 Task: Look for space in Ikirun, Nigeria from 5th July, 2023 to 15th July, 2023 for 9 adults in price range Rs.15000 to Rs.25000. Place can be entire place with 5 bedrooms having 5 beds and 5 bathrooms. Property type can be house, flat, guest house. Booking option can be shelf check-in. Required host language is English.
Action: Mouse moved to (425, 107)
Screenshot: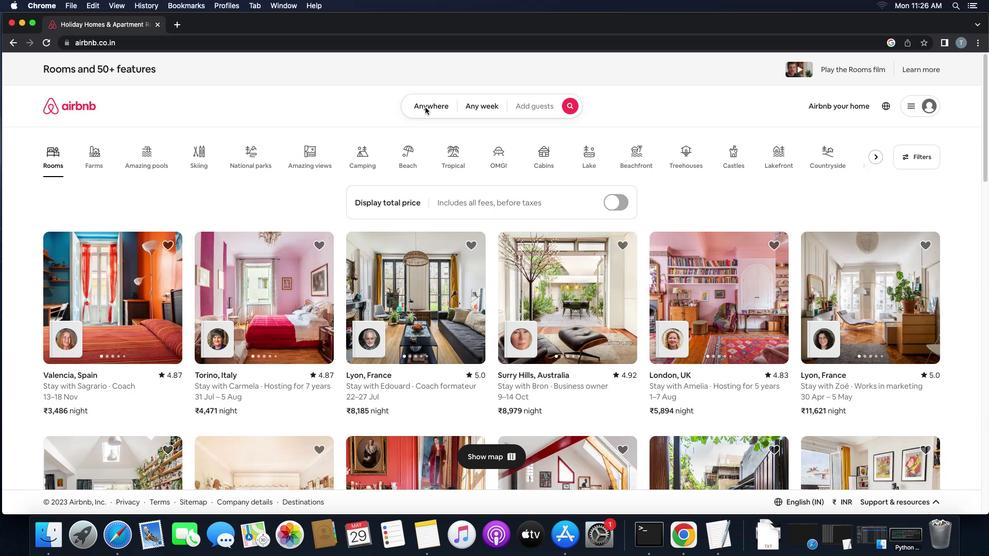 
Action: Mouse pressed left at (425, 107)
Screenshot: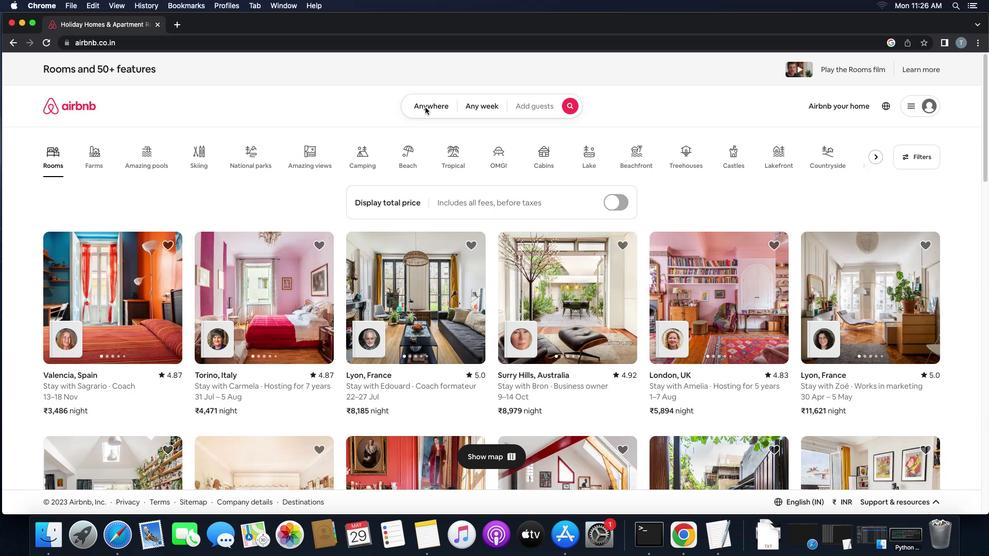 
Action: Mouse pressed left at (425, 107)
Screenshot: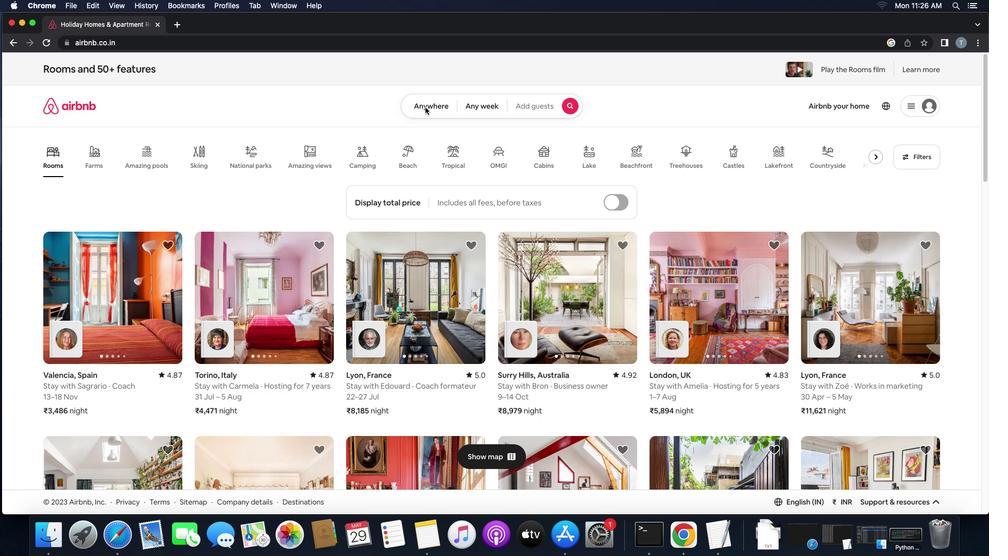 
Action: Mouse moved to (346, 145)
Screenshot: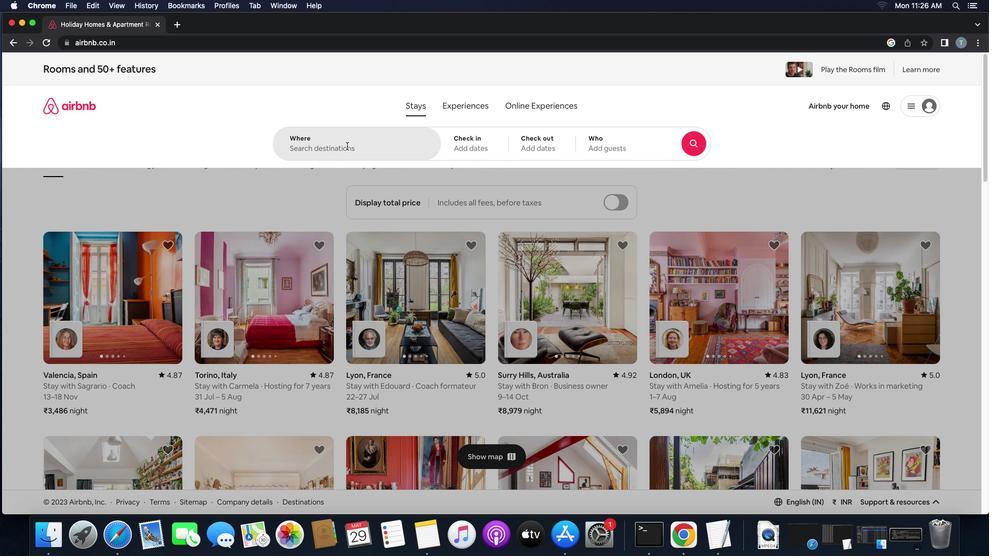 
Action: Mouse pressed left at (346, 145)
Screenshot: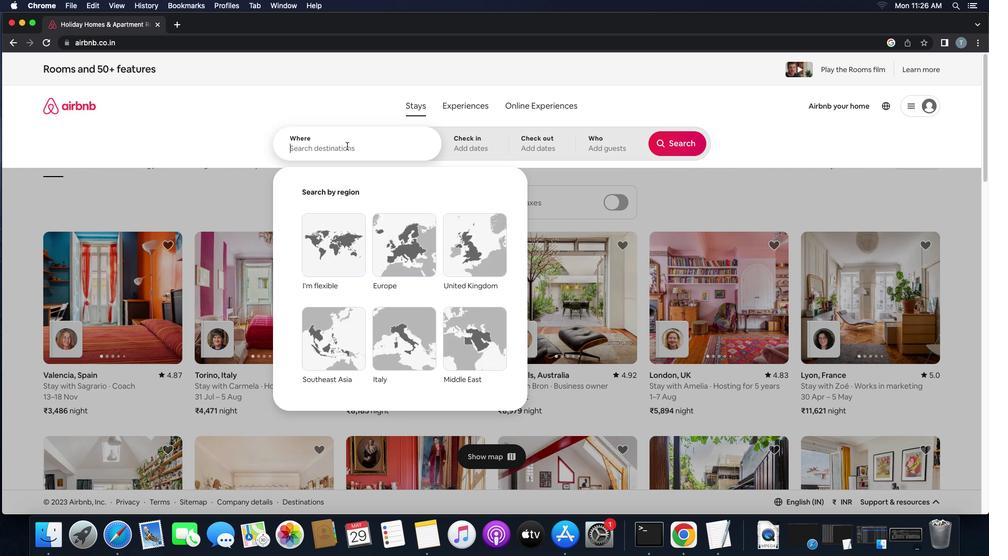 
Action: Mouse moved to (341, 142)
Screenshot: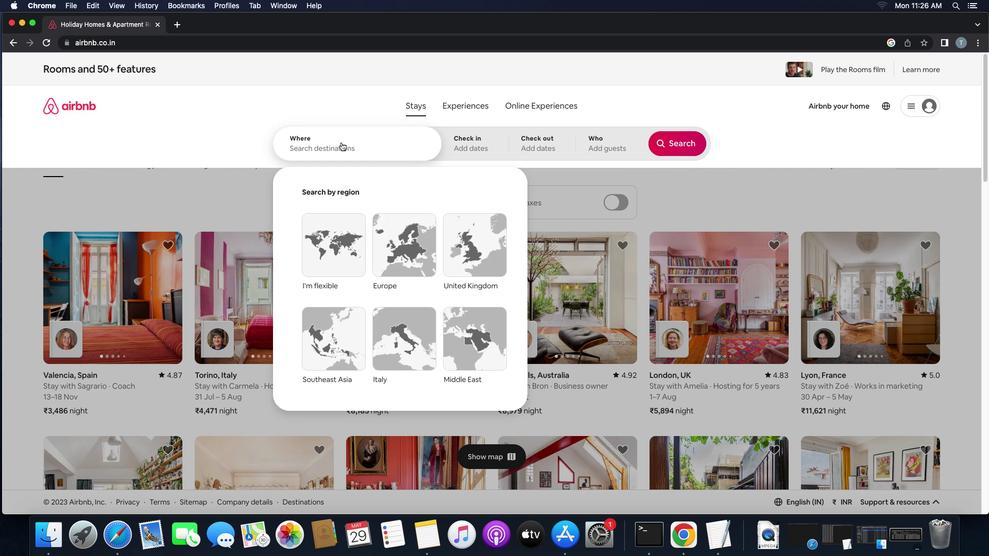 
Action: Key pressed 'i''k''i''r''u''n'
Screenshot: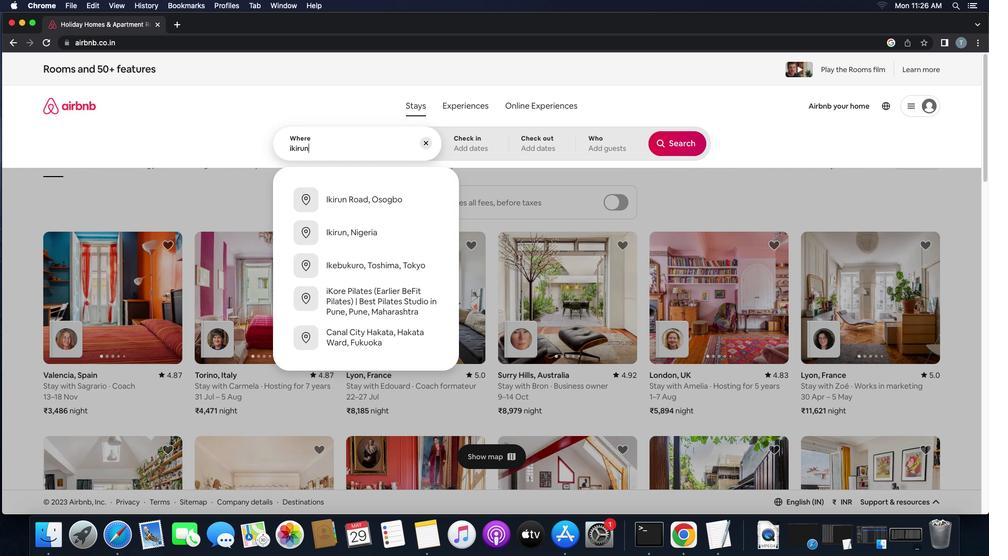
Action: Mouse moved to (371, 200)
Screenshot: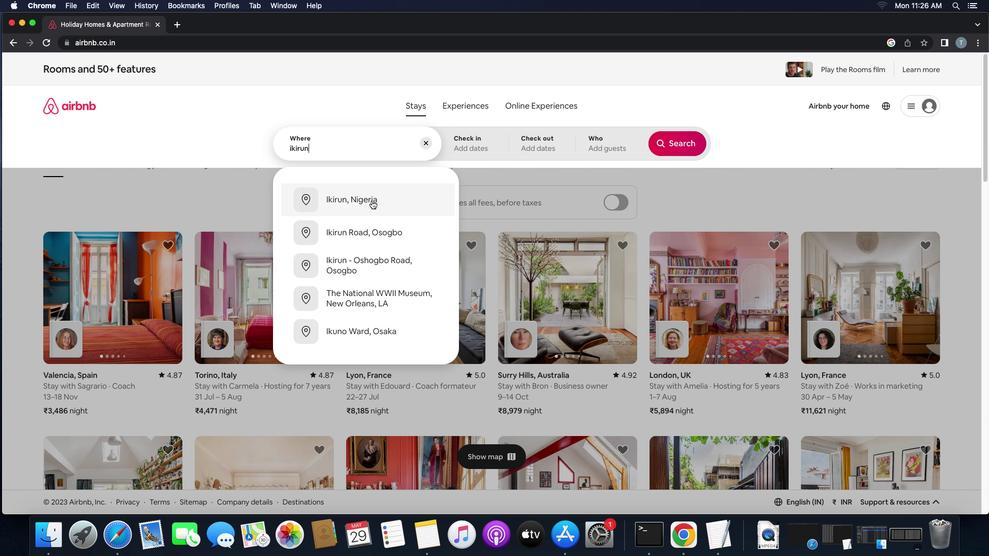 
Action: Mouse pressed left at (371, 200)
Screenshot: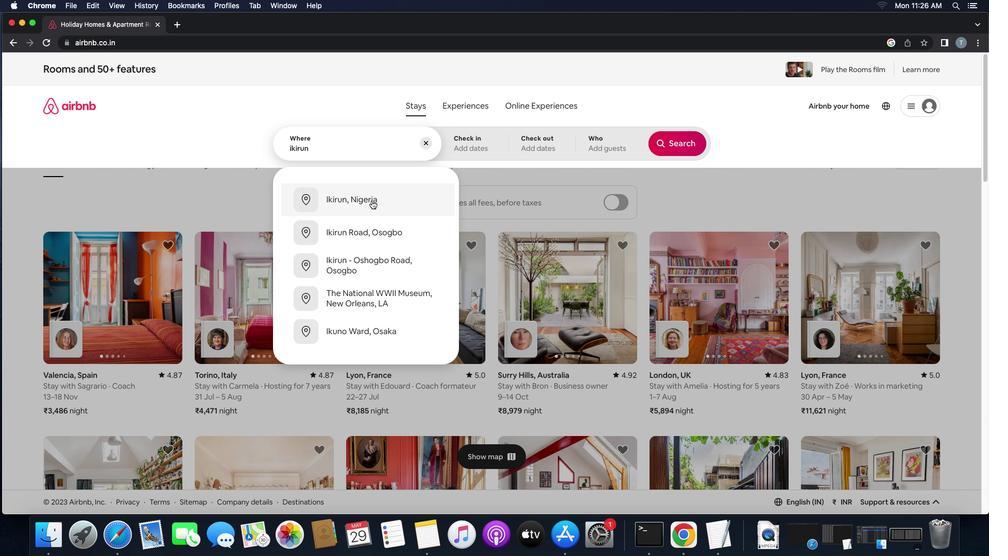 
Action: Mouse moved to (676, 228)
Screenshot: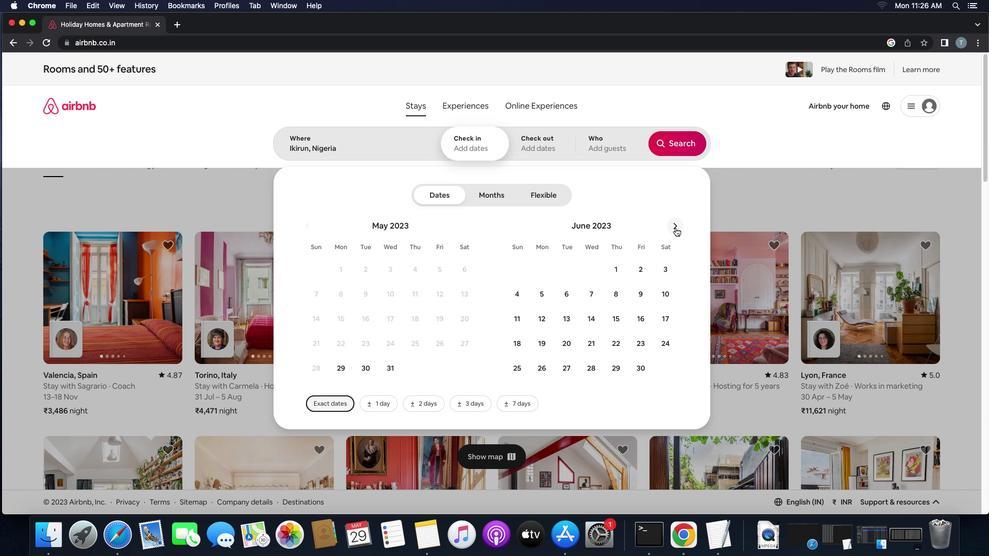 
Action: Mouse pressed left at (676, 228)
Screenshot: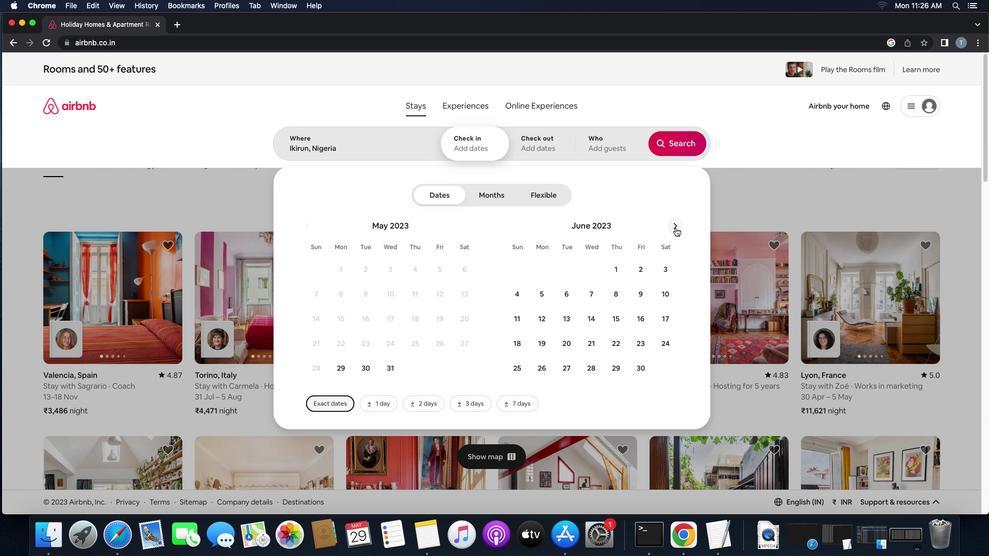 
Action: Mouse moved to (585, 297)
Screenshot: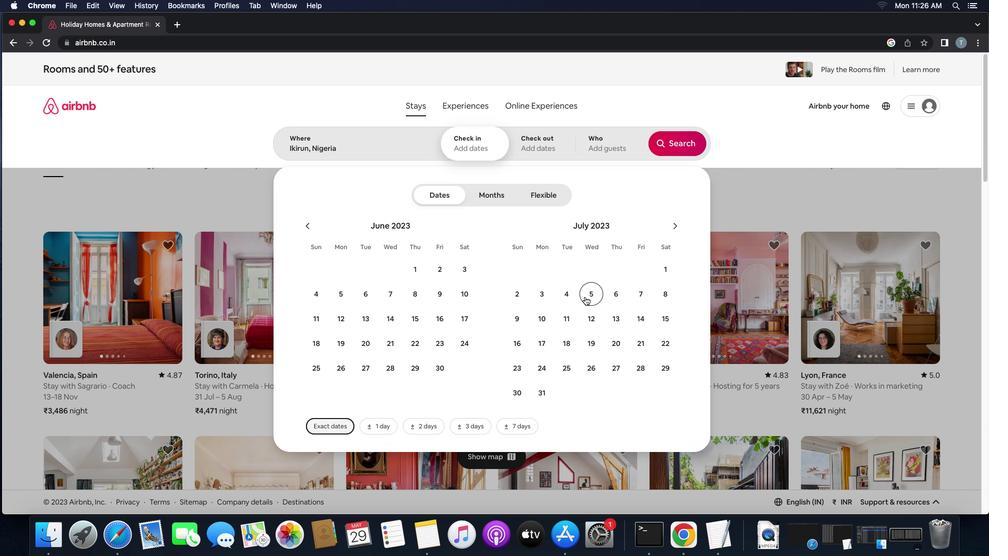 
Action: Mouse pressed left at (585, 297)
Screenshot: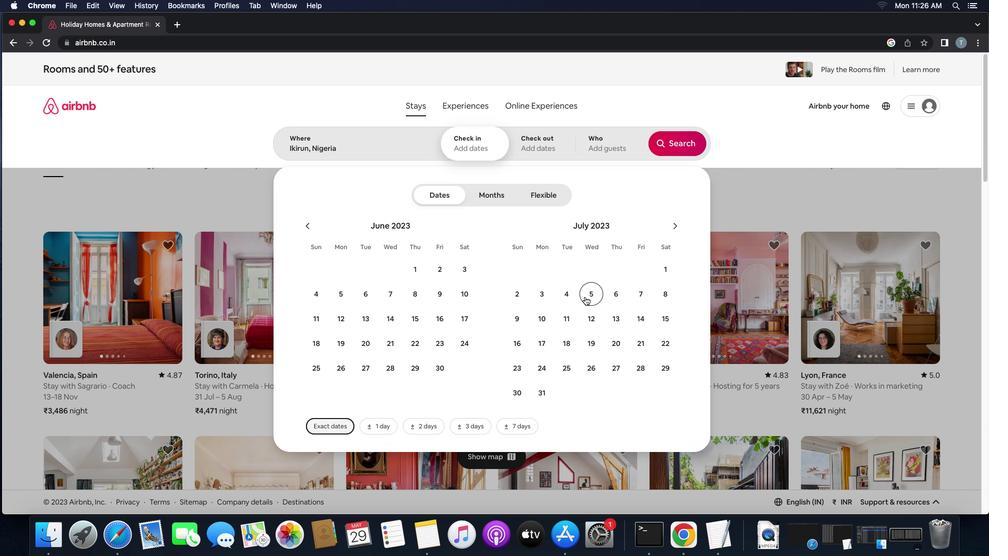 
Action: Mouse moved to (662, 322)
Screenshot: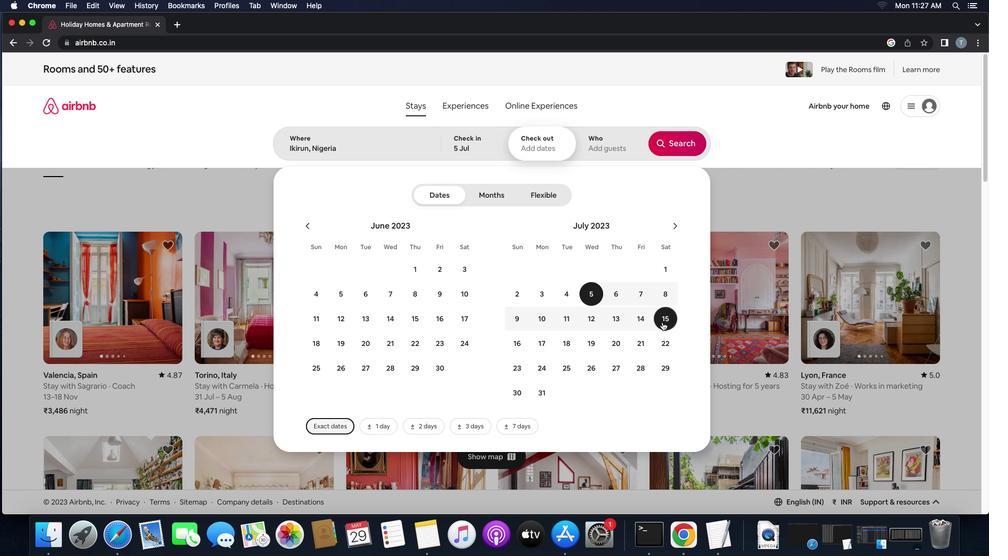 
Action: Mouse pressed left at (662, 322)
Screenshot: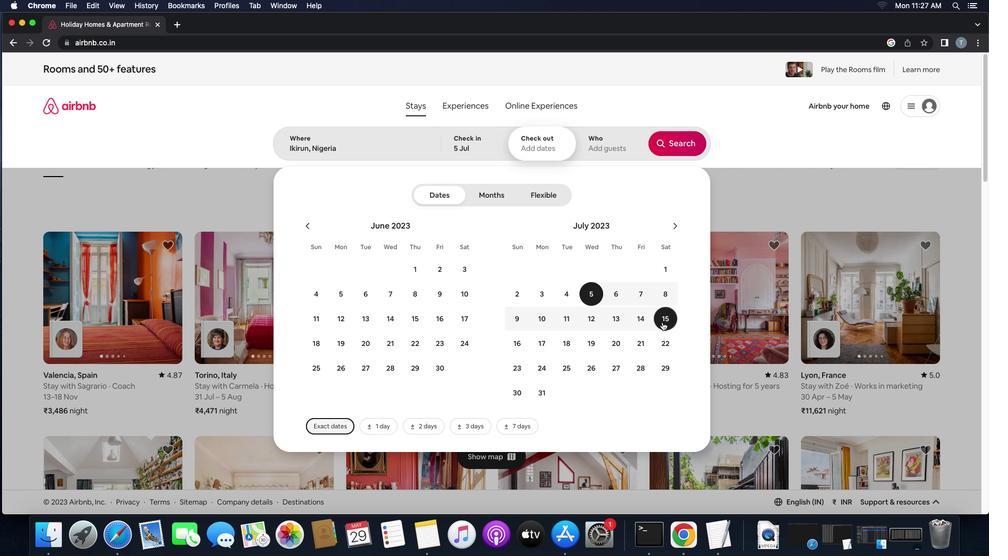 
Action: Mouse moved to (612, 146)
Screenshot: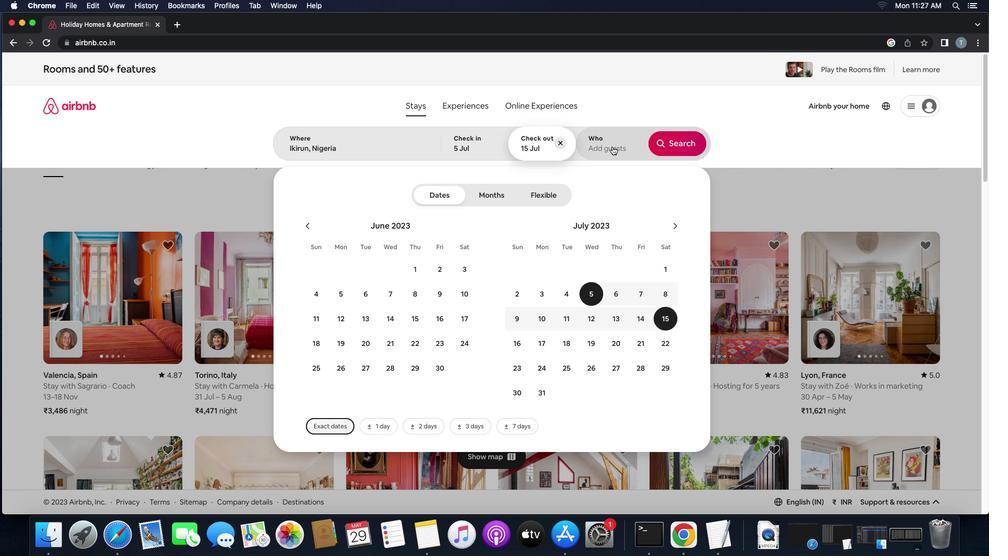 
Action: Mouse pressed left at (612, 146)
Screenshot: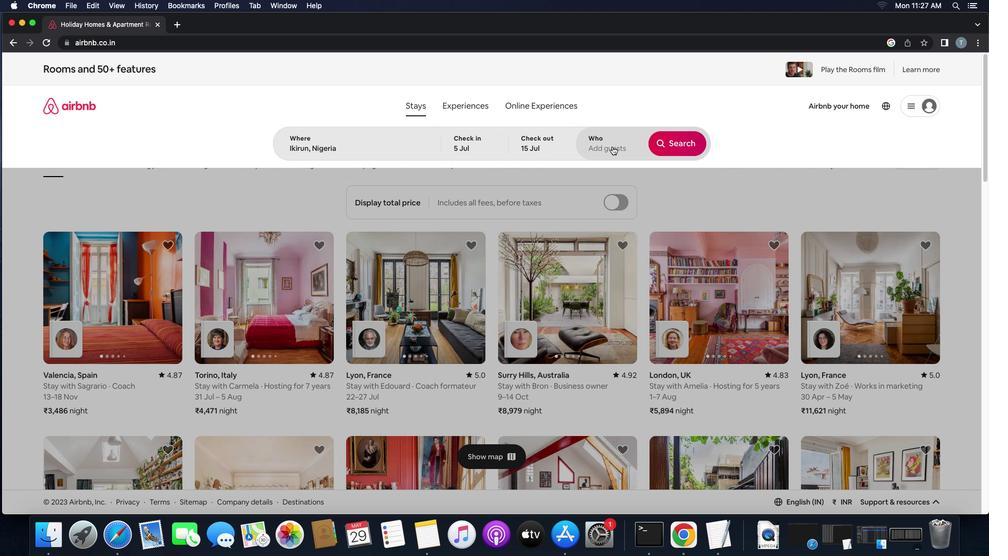
Action: Mouse moved to (684, 198)
Screenshot: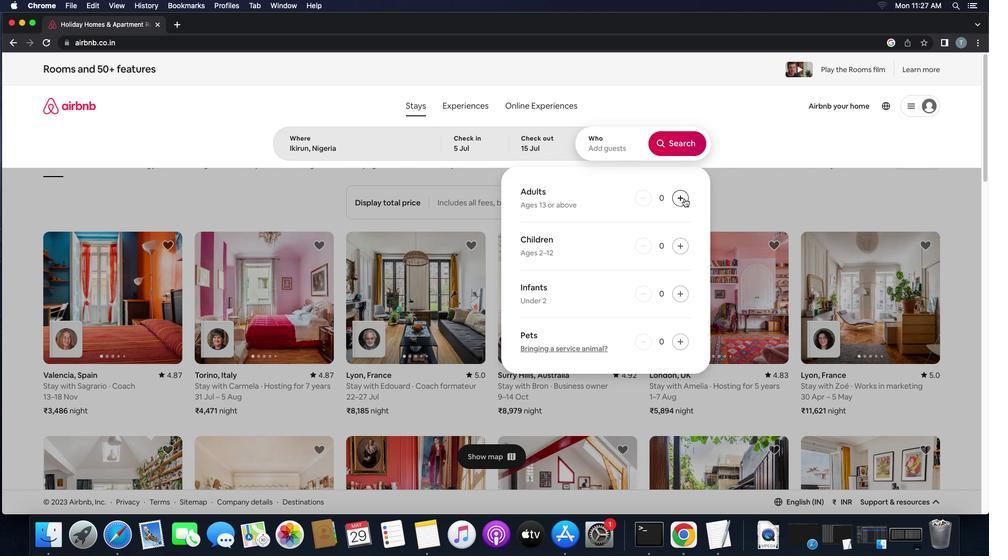 
Action: Mouse pressed left at (684, 198)
Screenshot: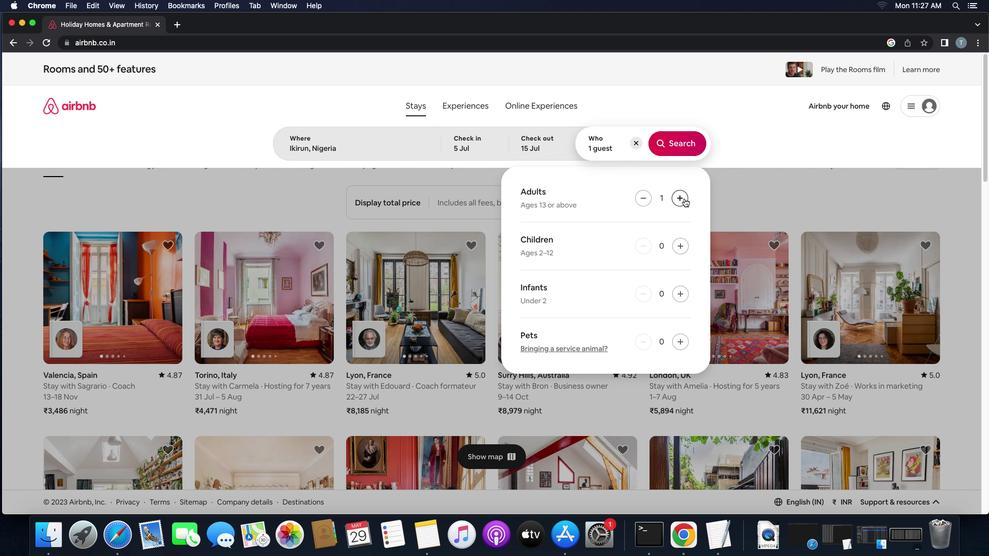 
Action: Mouse moved to (684, 198)
Screenshot: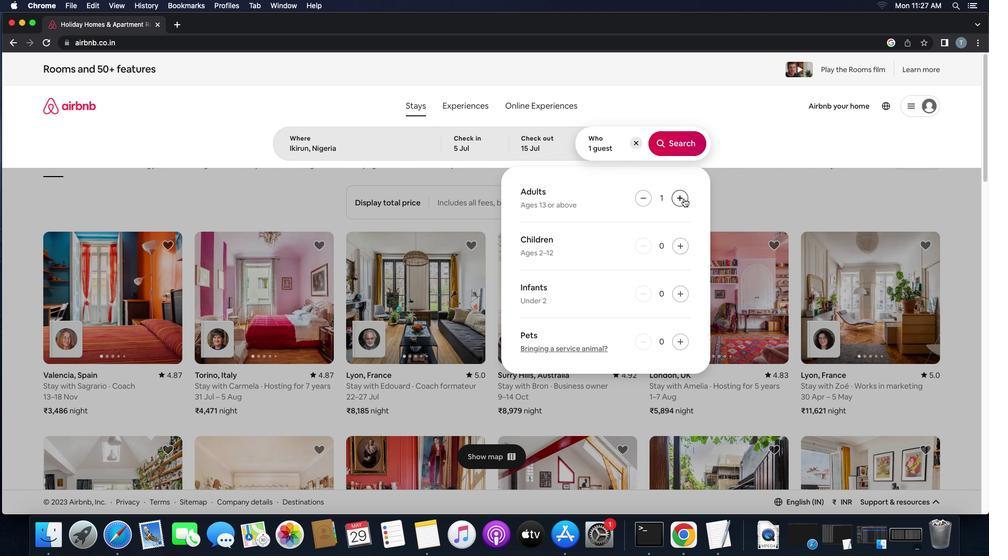 
Action: Mouse pressed left at (684, 198)
Screenshot: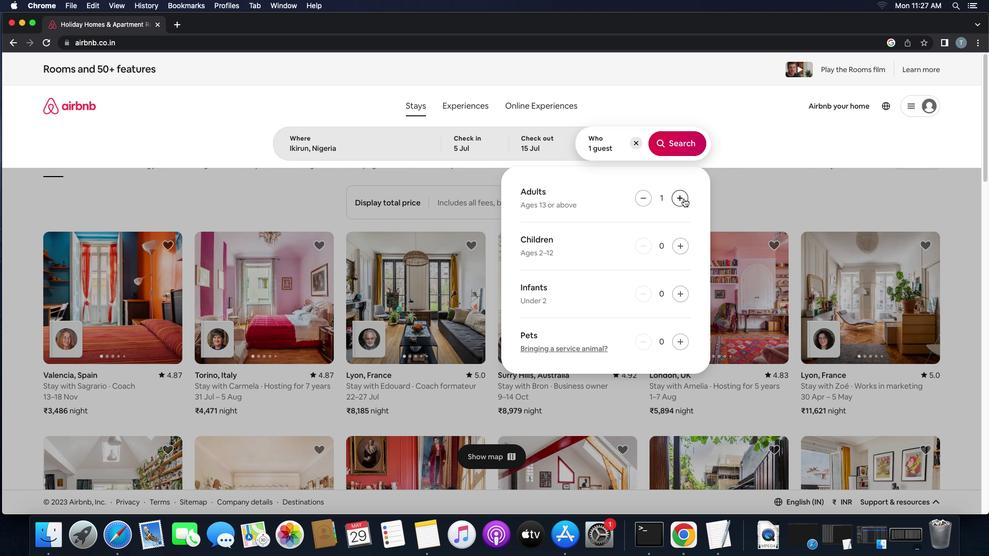 
Action: Mouse moved to (684, 198)
Screenshot: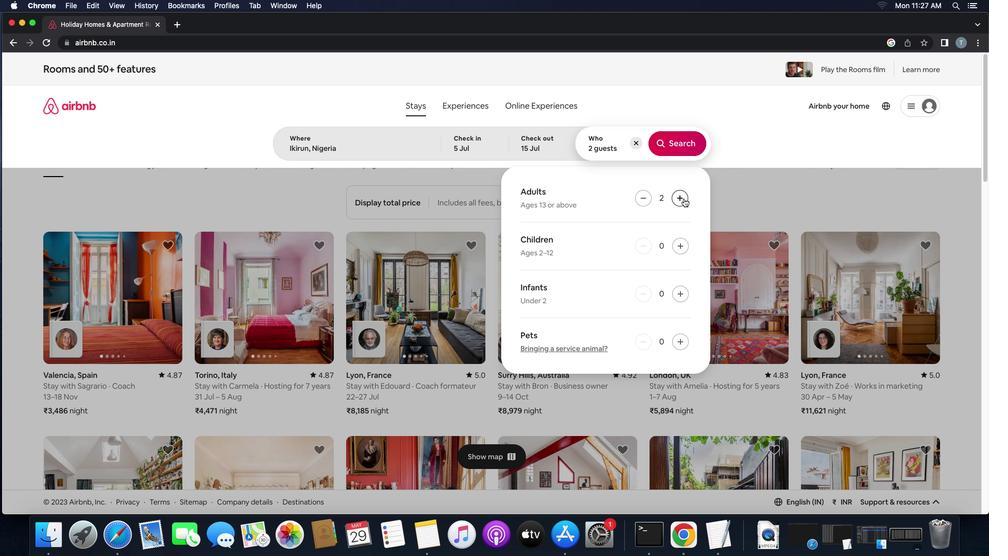 
Action: Mouse pressed left at (684, 198)
Screenshot: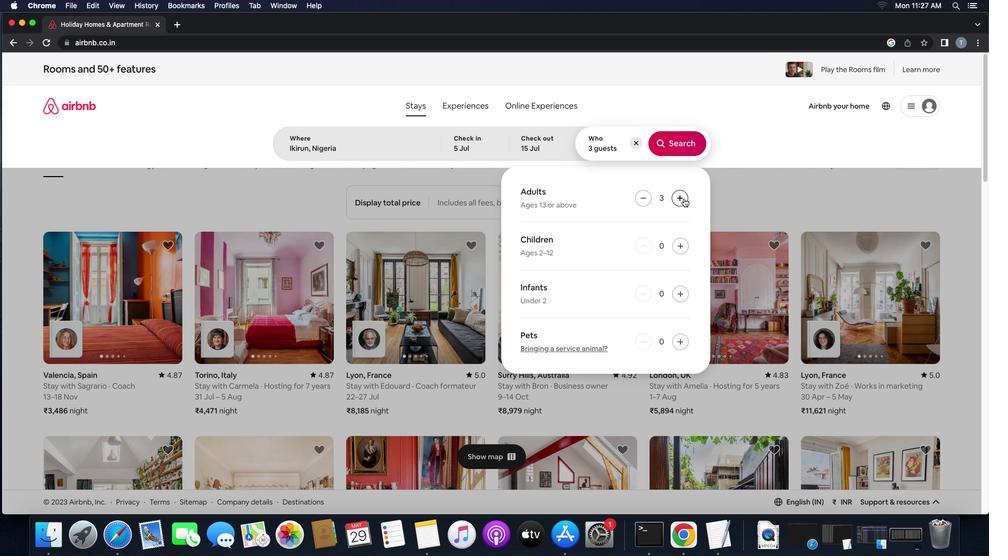 
Action: Mouse pressed left at (684, 198)
Screenshot: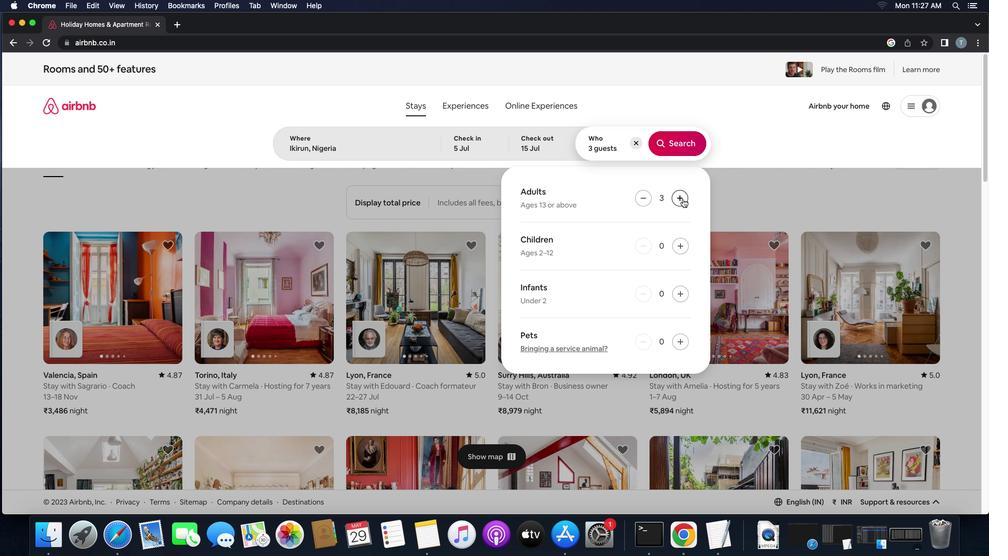 
Action: Mouse moved to (683, 198)
Screenshot: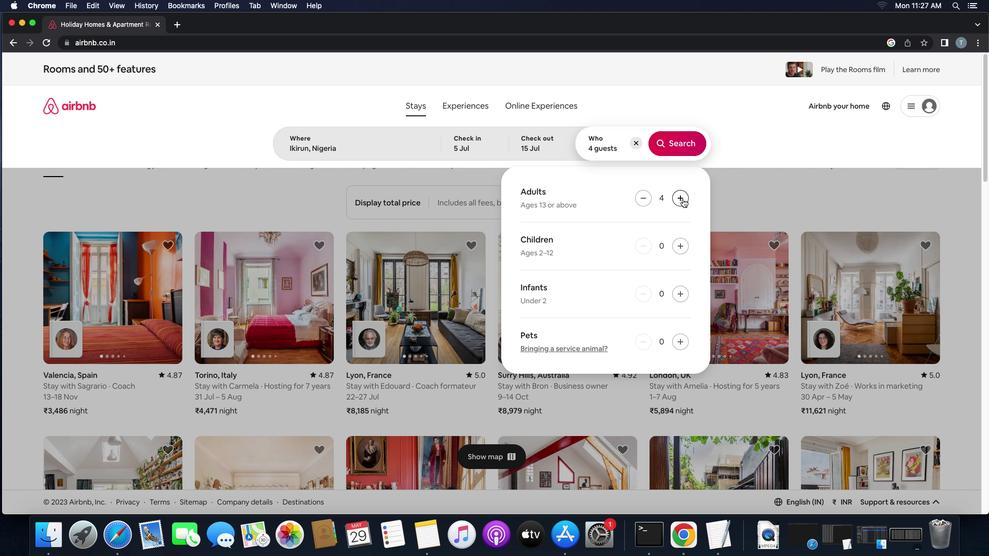 
Action: Mouse pressed left at (683, 198)
Screenshot: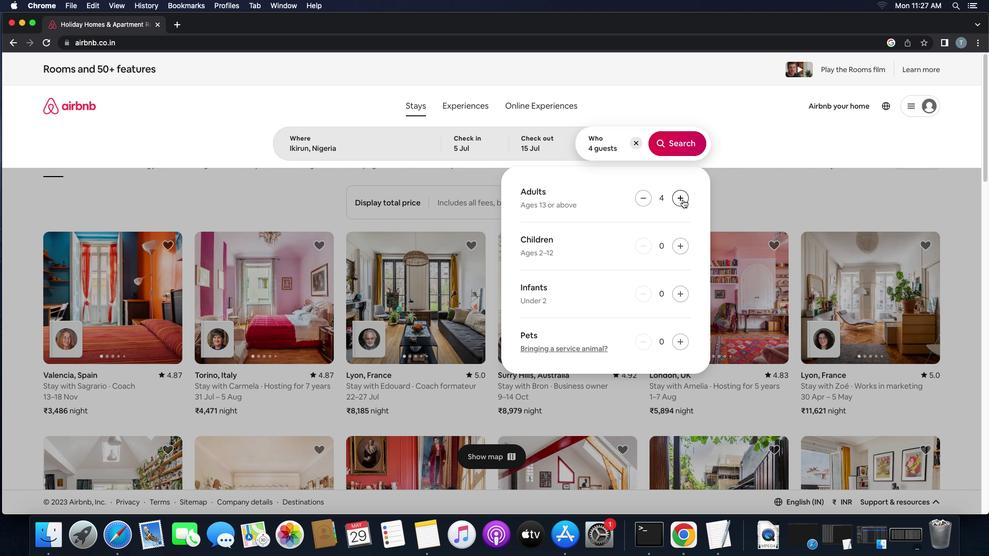 
Action: Mouse moved to (682, 199)
Screenshot: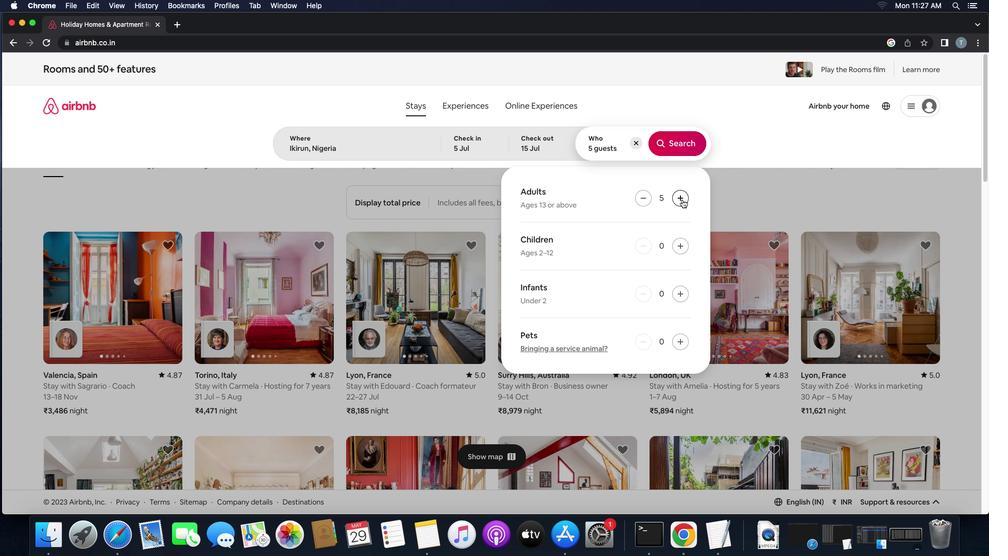 
Action: Mouse pressed left at (682, 199)
Screenshot: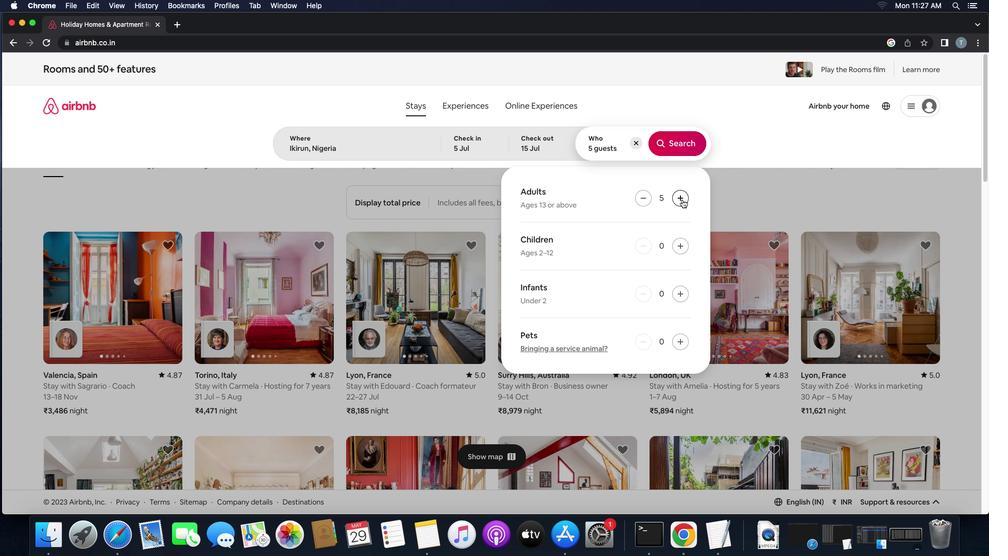 
Action: Mouse pressed left at (682, 199)
Screenshot: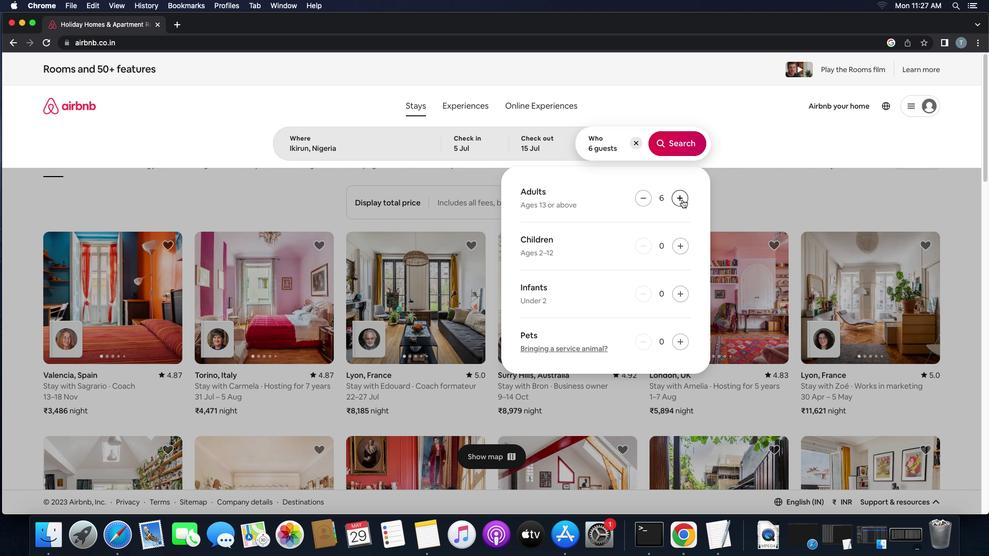 
Action: Mouse pressed left at (682, 199)
Screenshot: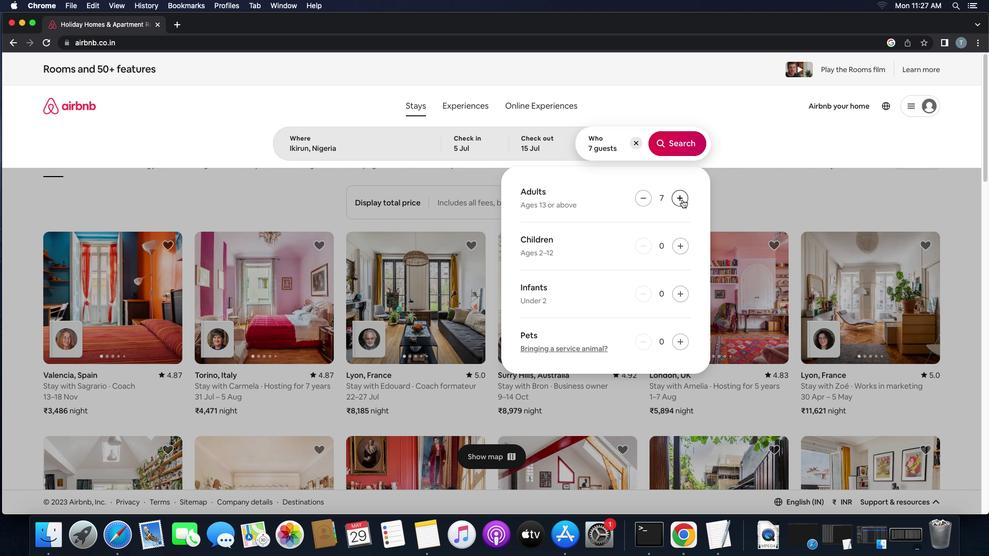 
Action: Mouse pressed left at (682, 199)
Screenshot: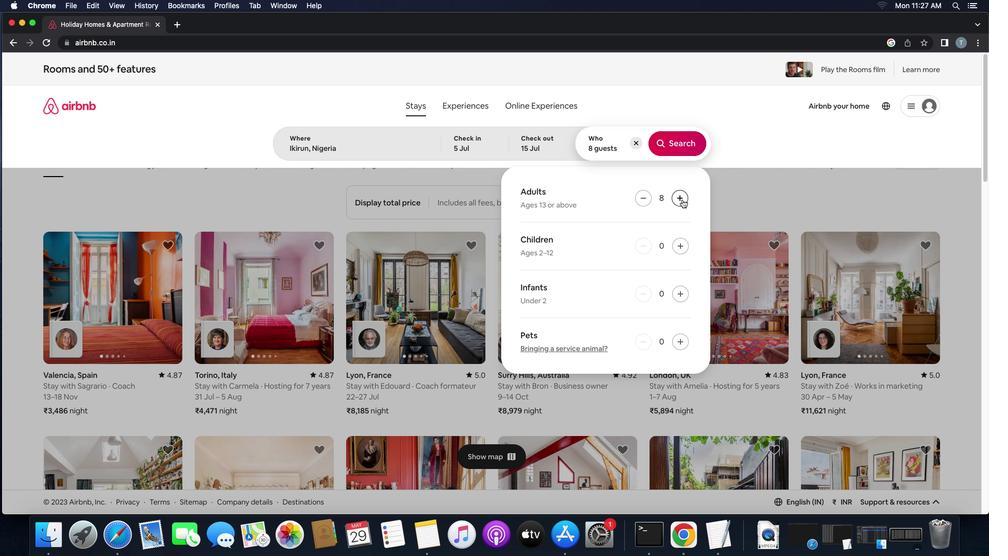 
Action: Mouse moved to (674, 140)
Screenshot: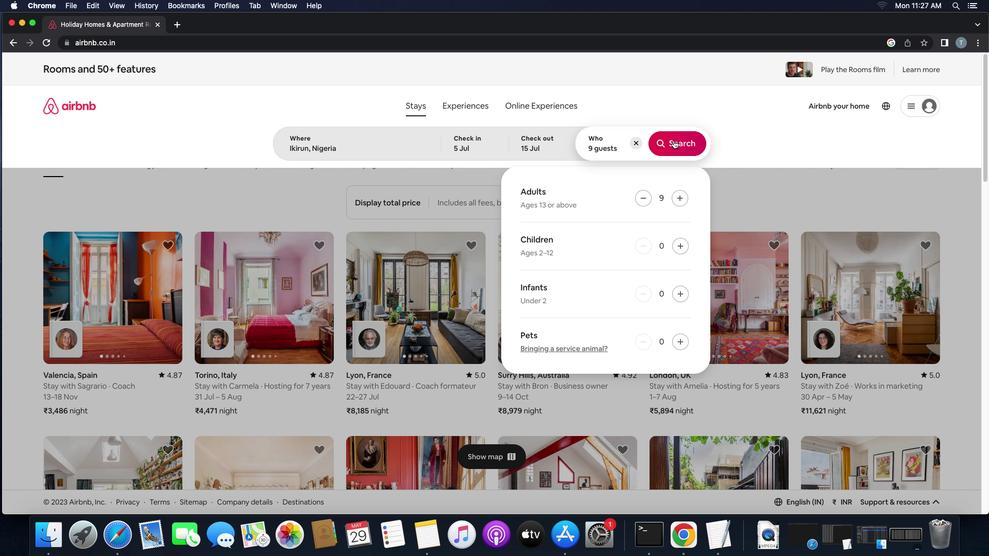 
Action: Mouse pressed left at (674, 140)
Screenshot: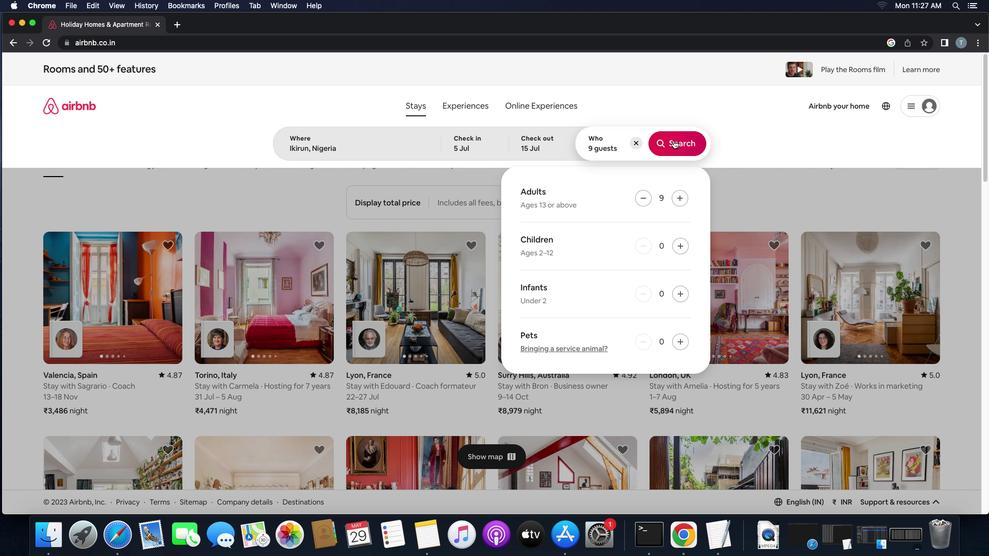 
Action: Mouse moved to (955, 117)
Screenshot: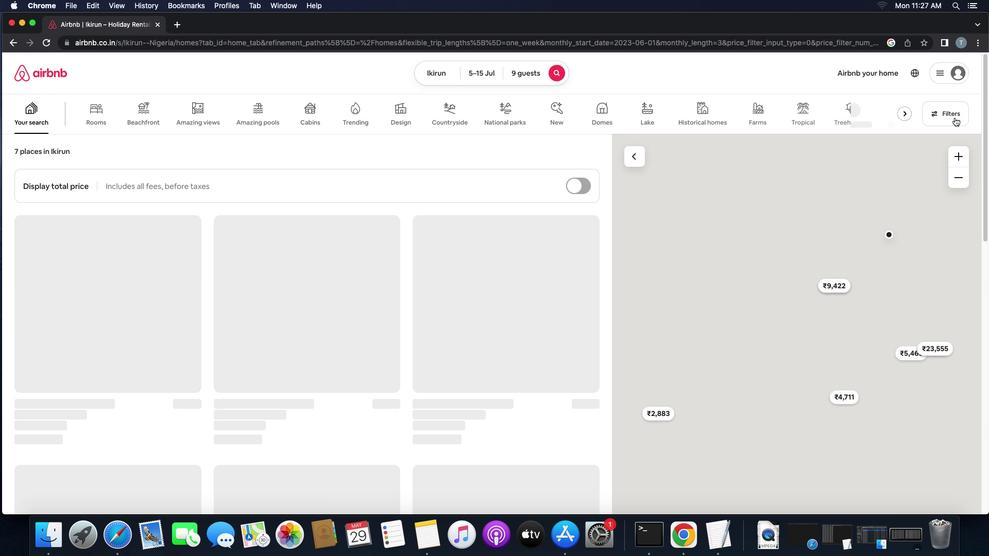 
Action: Mouse pressed left at (955, 117)
Screenshot: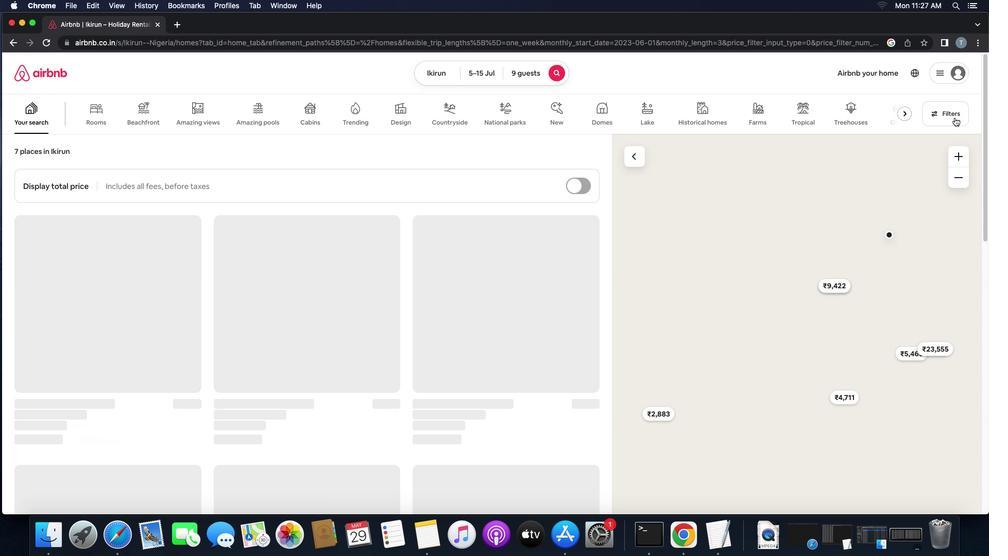 
Action: Mouse moved to (368, 240)
Screenshot: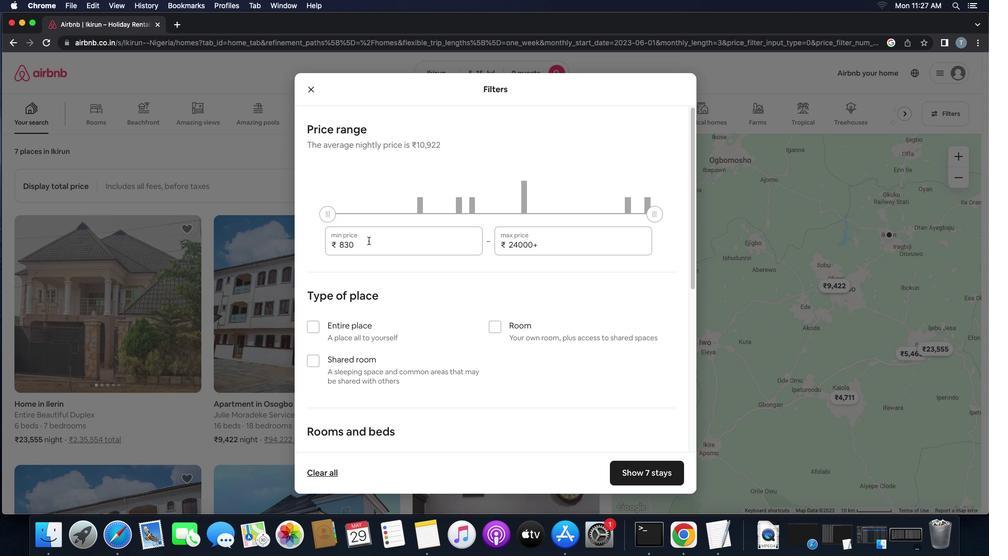 
Action: Mouse pressed left at (368, 240)
Screenshot: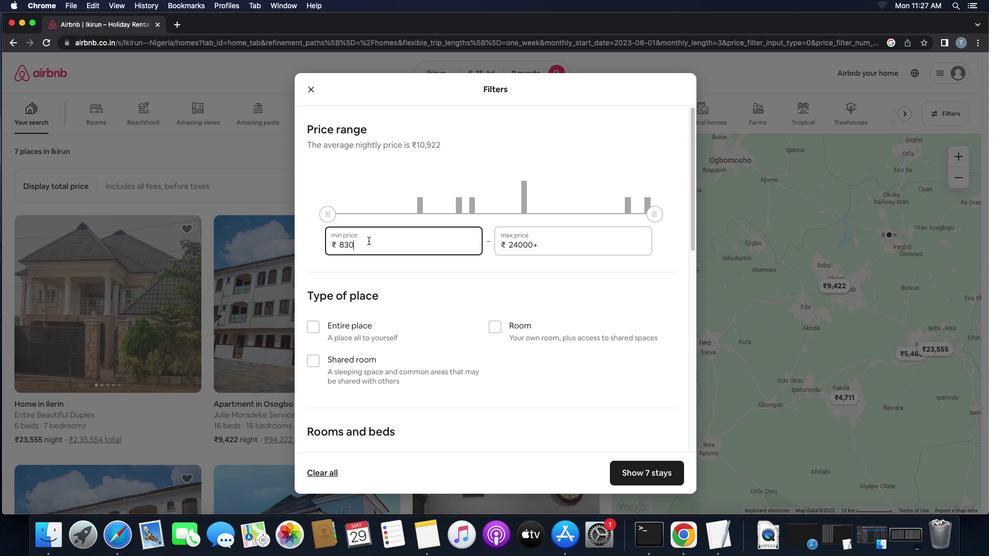 
Action: Mouse pressed left at (368, 240)
Screenshot: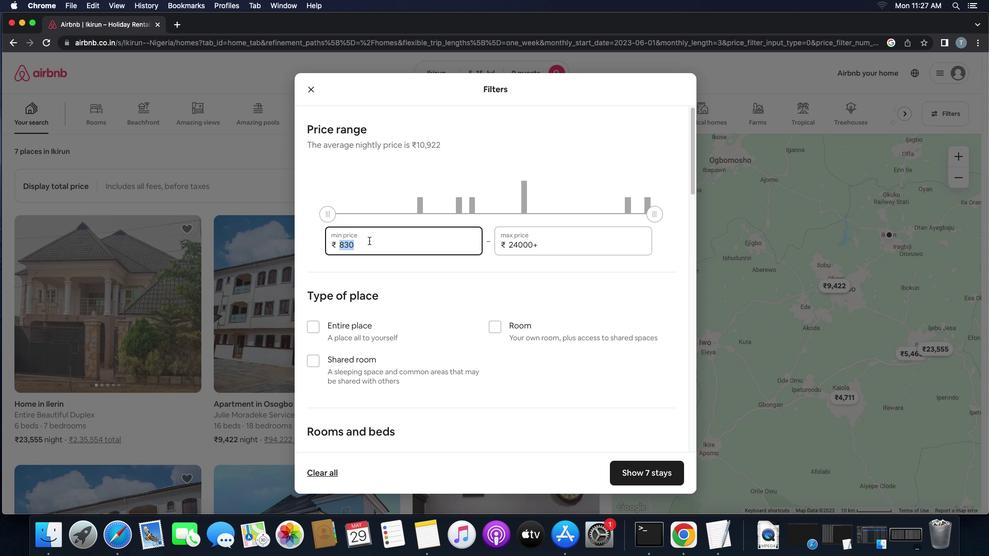 
Action: Mouse moved to (369, 241)
Screenshot: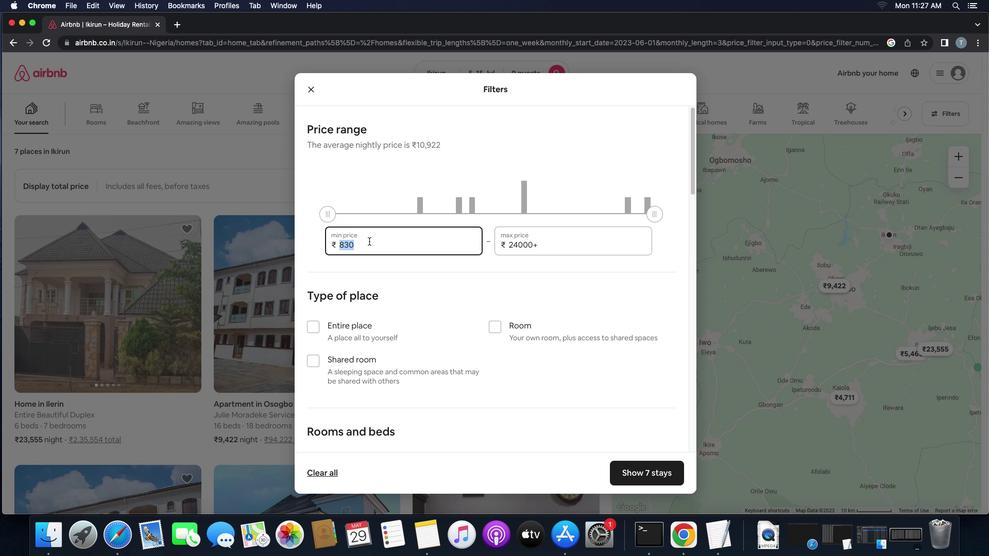 
Action: Key pressed Key.backspace'1''5''0''0''0'
Screenshot: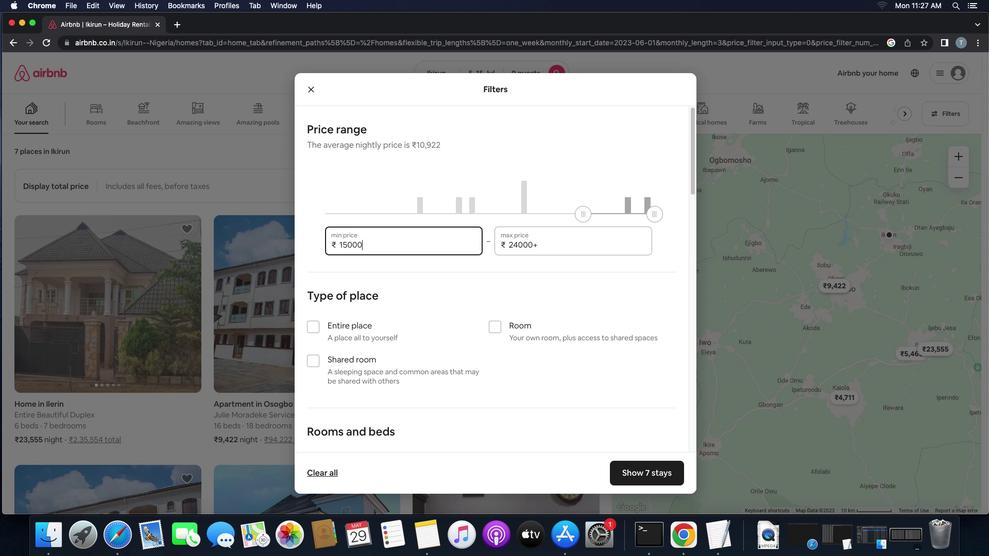 
Action: Mouse moved to (546, 244)
Screenshot: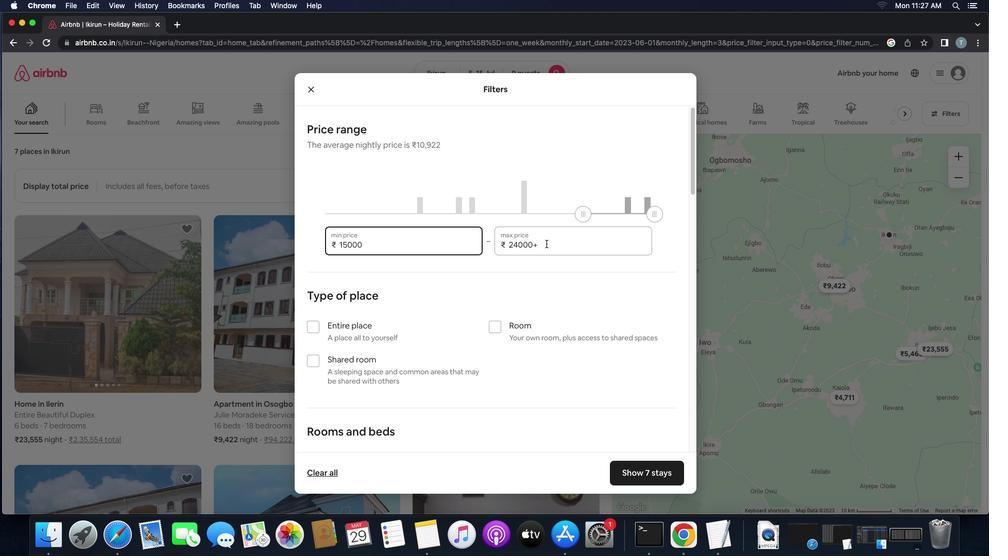 
Action: Mouse pressed left at (546, 244)
Screenshot: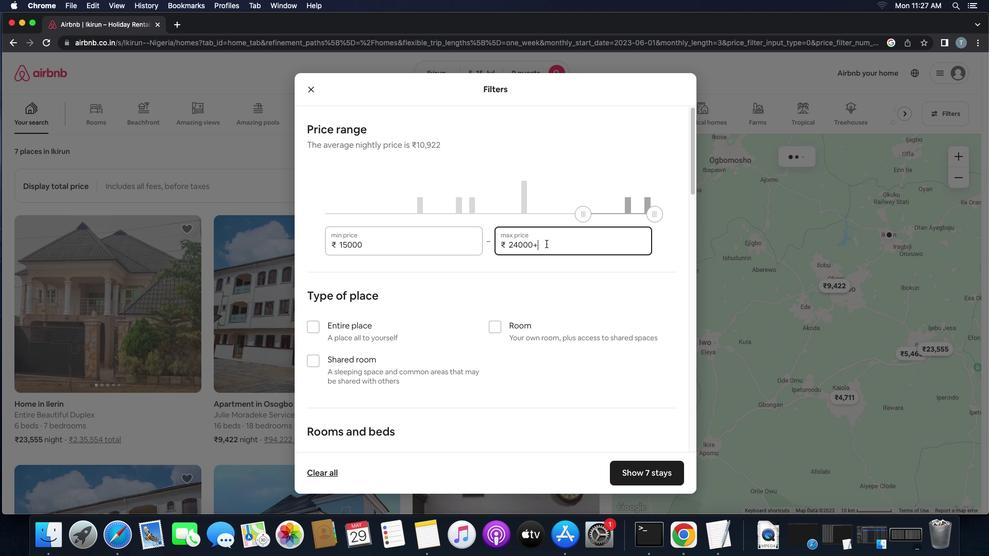 
Action: Mouse pressed left at (546, 244)
Screenshot: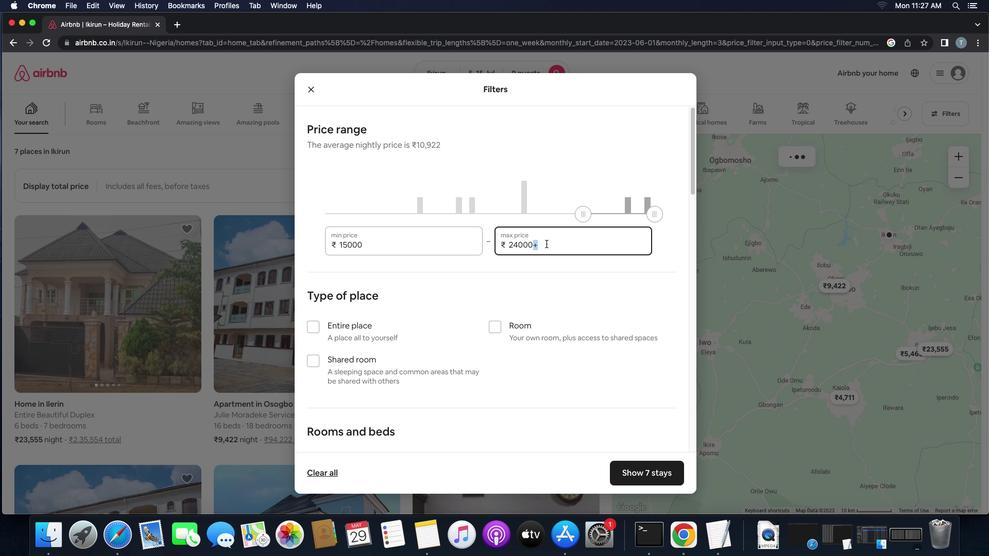 
Action: Mouse moved to (547, 244)
Screenshot: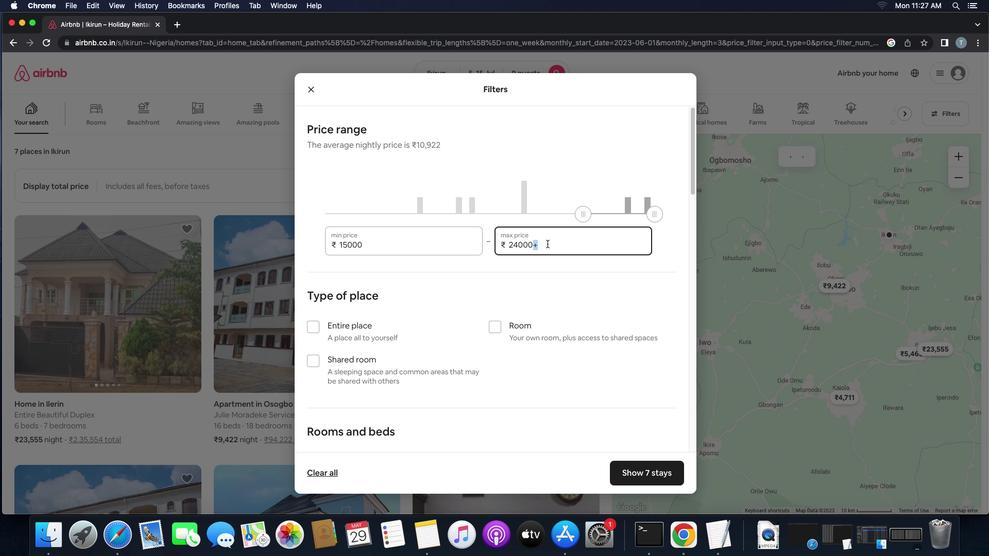 
Action: Key pressed Key.backspaceKey.backspaceKey.backspaceKey.backspaceKey.backspaceKey.backspaceKey.backspaceKey.backspace'2''5''0''0''0'
Screenshot: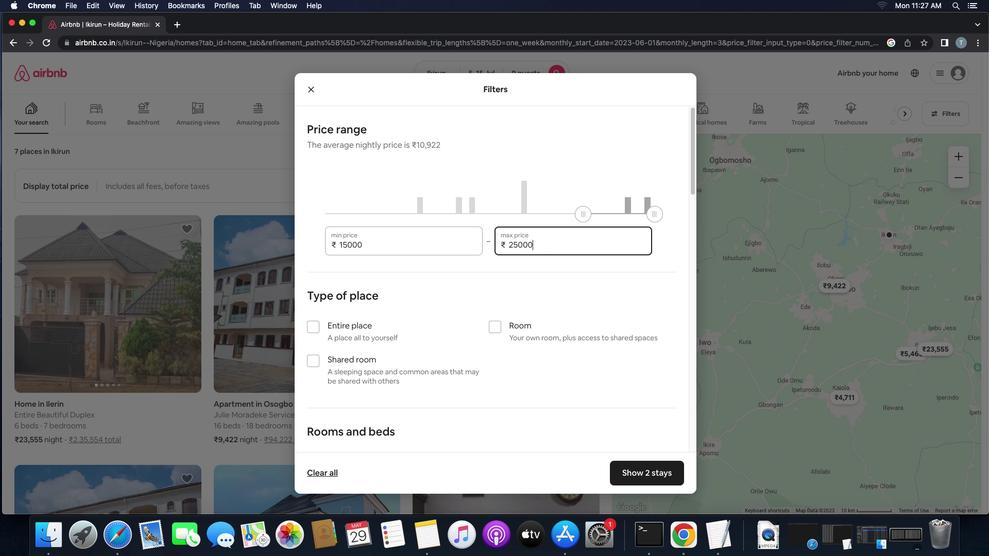 
Action: Mouse moved to (311, 324)
Screenshot: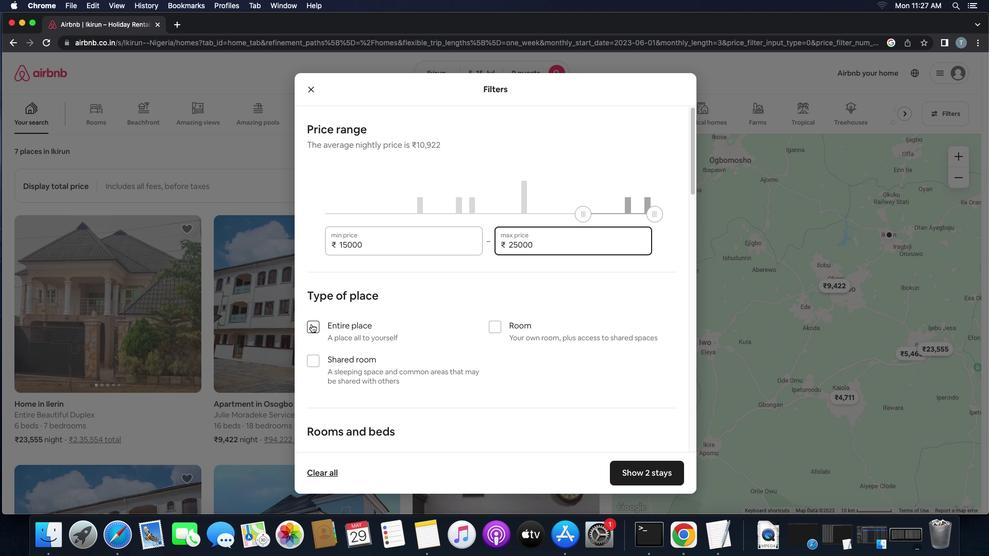 
Action: Mouse pressed left at (311, 324)
Screenshot: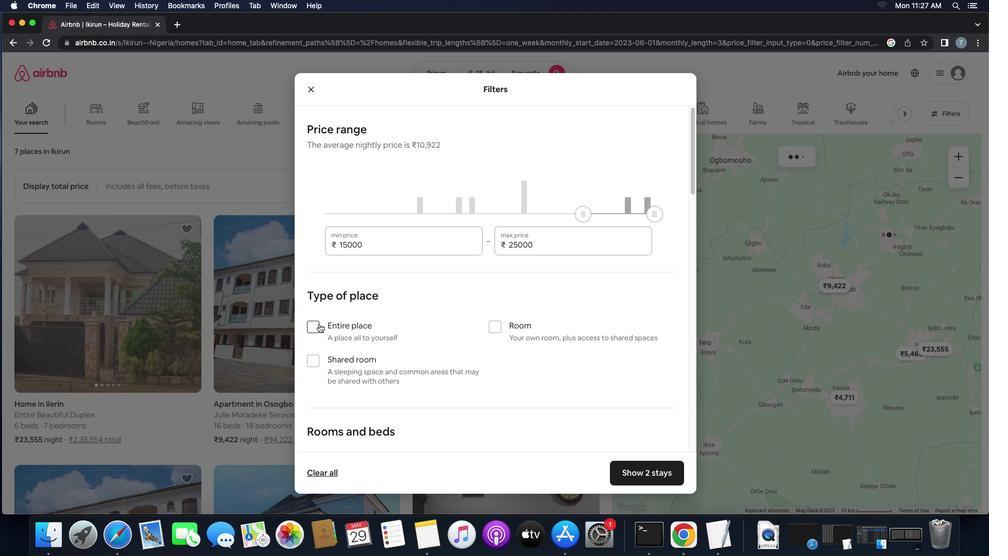 
Action: Mouse moved to (436, 345)
Screenshot: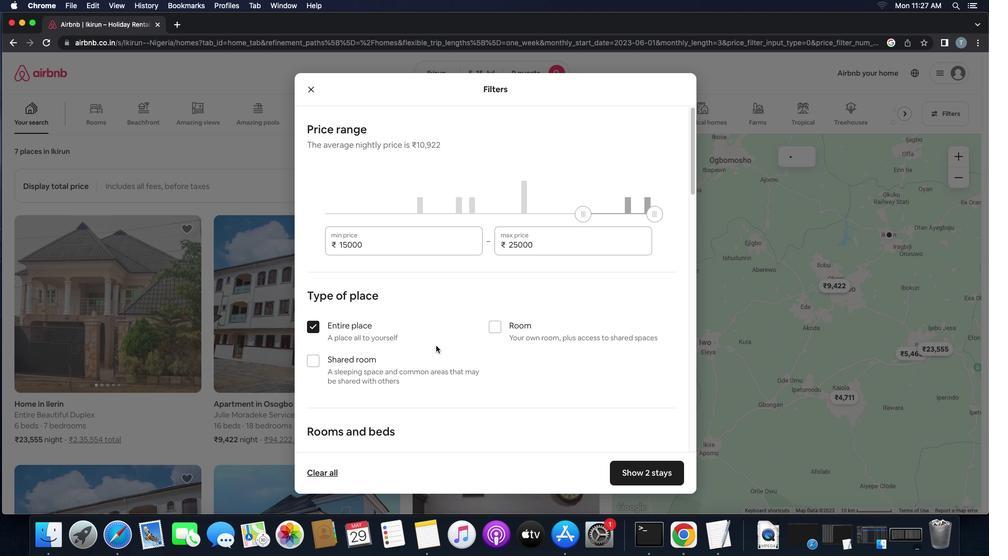 
Action: Mouse scrolled (436, 345) with delta (0, 0)
Screenshot: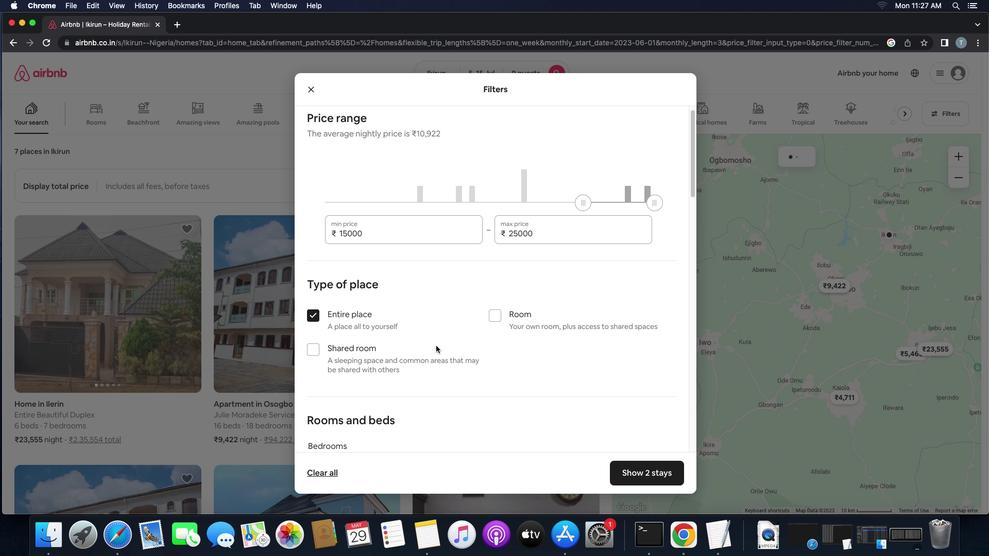 
Action: Mouse scrolled (436, 345) with delta (0, 0)
Screenshot: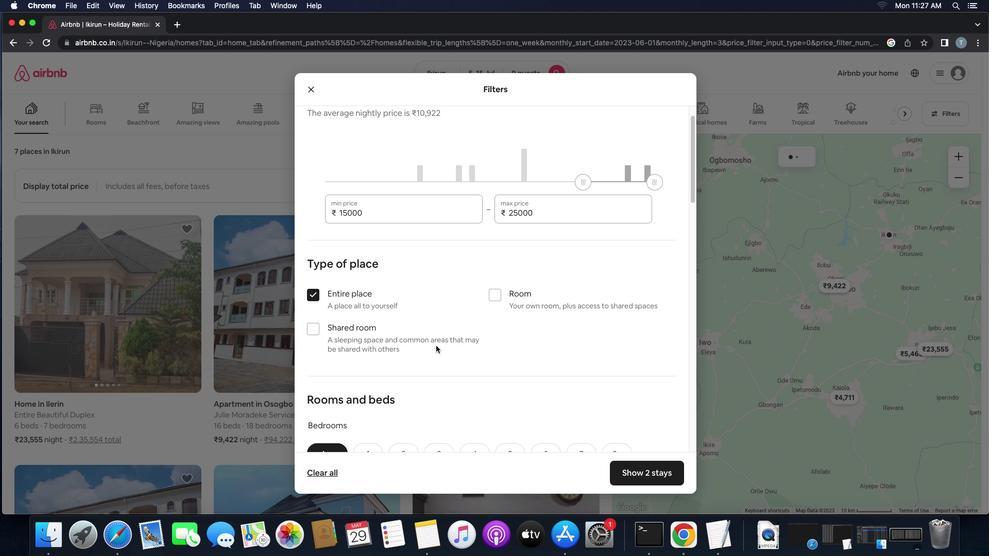 
Action: Mouse scrolled (436, 345) with delta (0, -1)
Screenshot: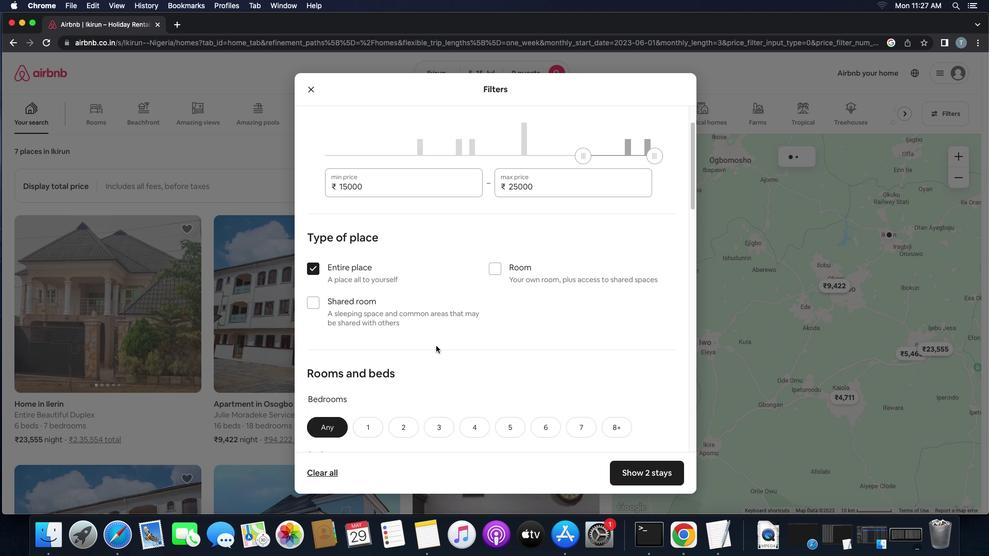 
Action: Mouse scrolled (436, 345) with delta (0, 0)
Screenshot: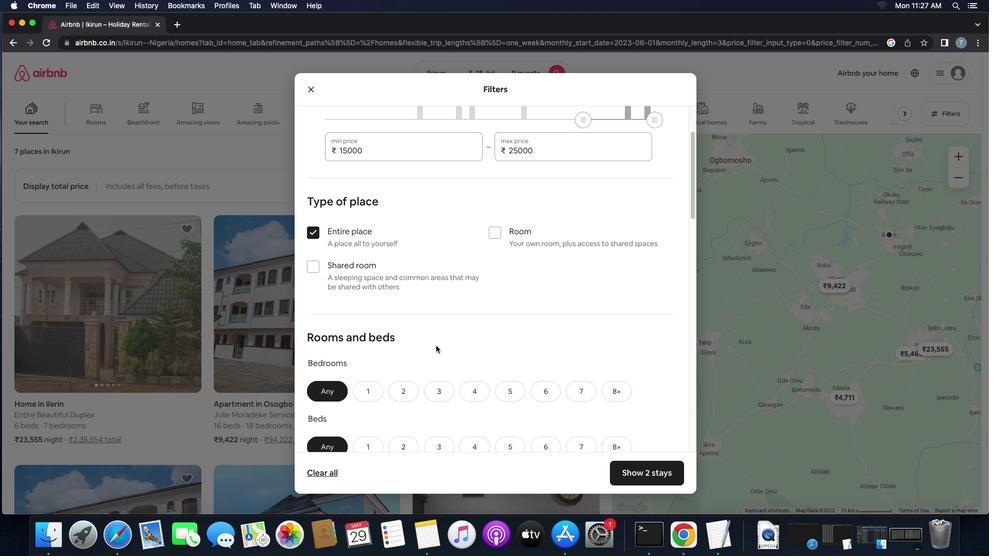 
Action: Mouse scrolled (436, 345) with delta (0, 0)
Screenshot: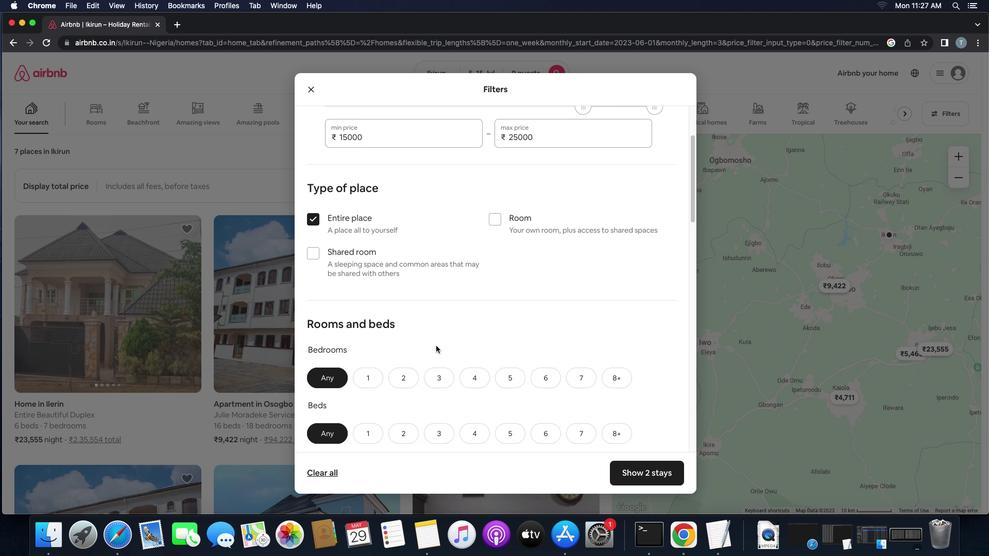 
Action: Mouse scrolled (436, 345) with delta (0, 0)
Screenshot: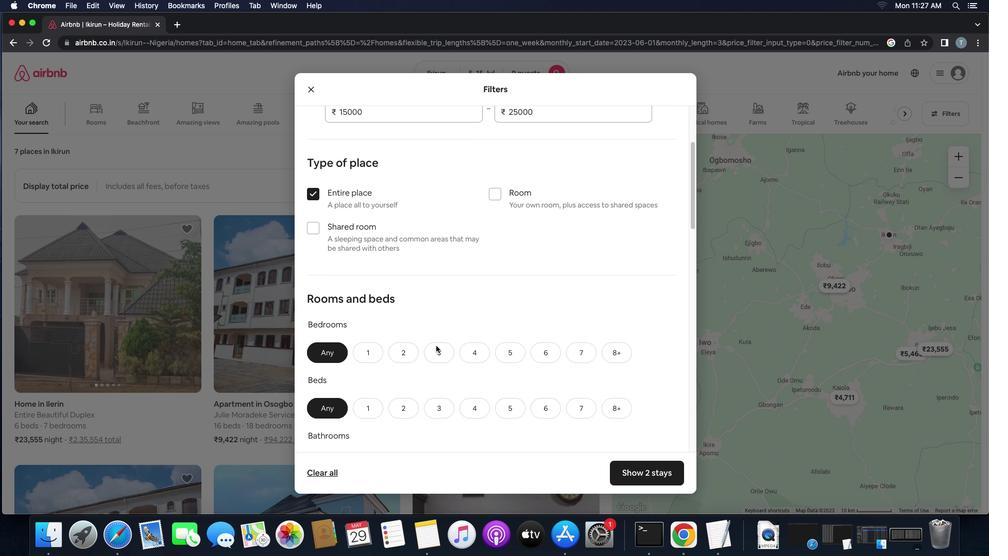 
Action: Mouse moved to (520, 340)
Screenshot: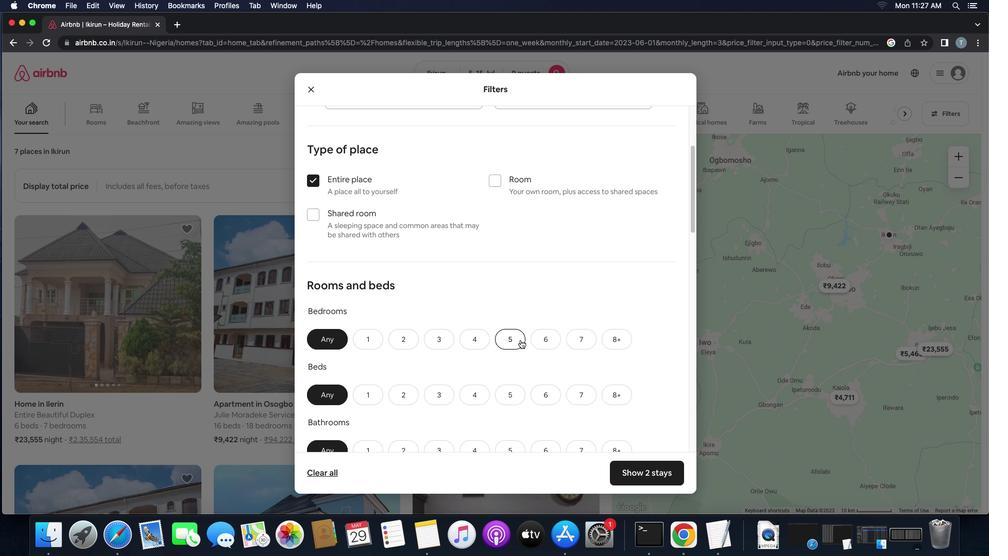 
Action: Mouse pressed left at (520, 340)
Screenshot: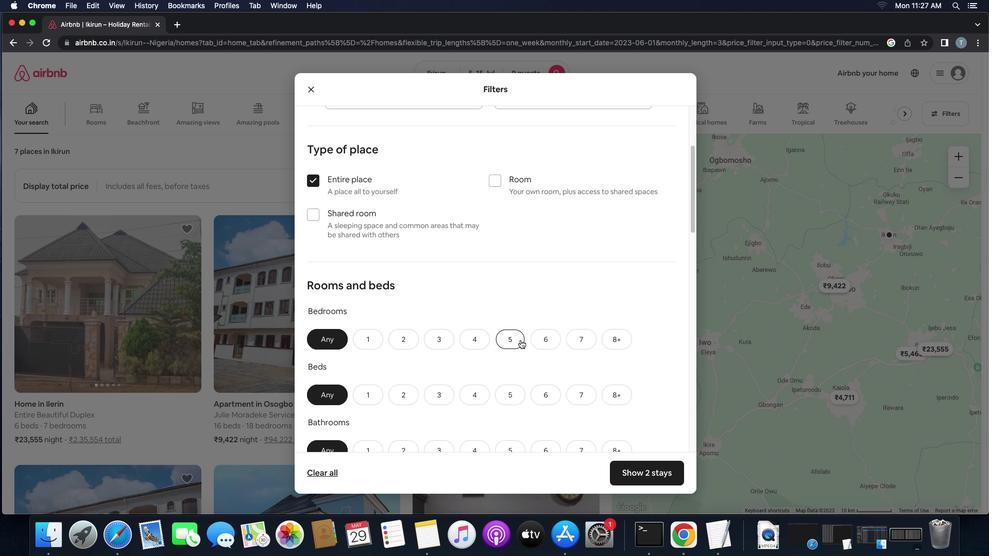 
Action: Mouse moved to (532, 373)
Screenshot: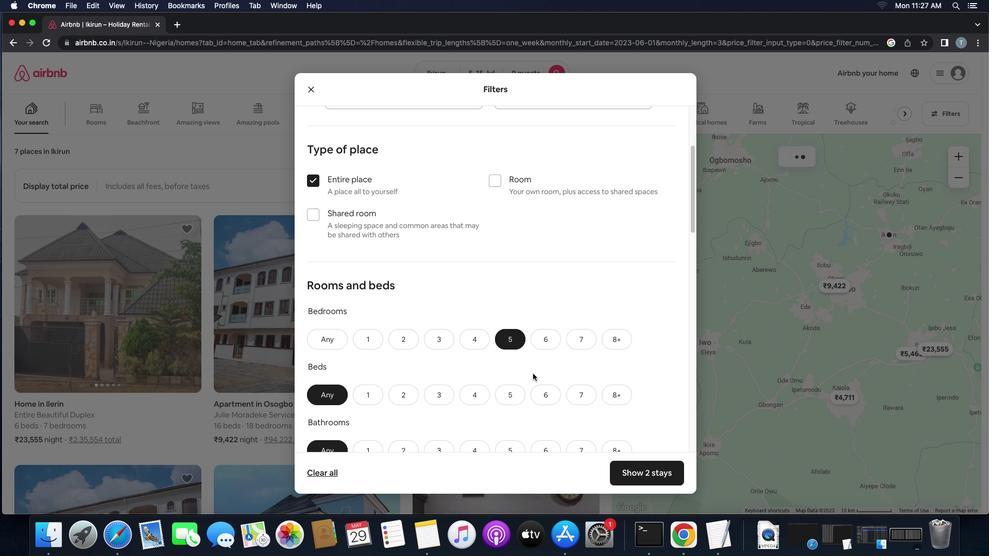 
Action: Mouse scrolled (532, 373) with delta (0, 0)
Screenshot: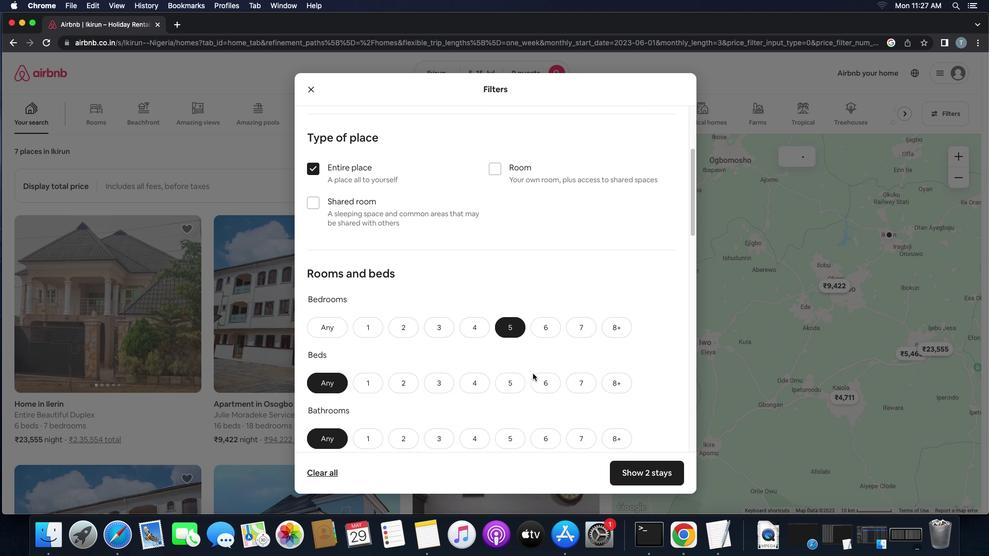 
Action: Mouse scrolled (532, 373) with delta (0, 0)
Screenshot: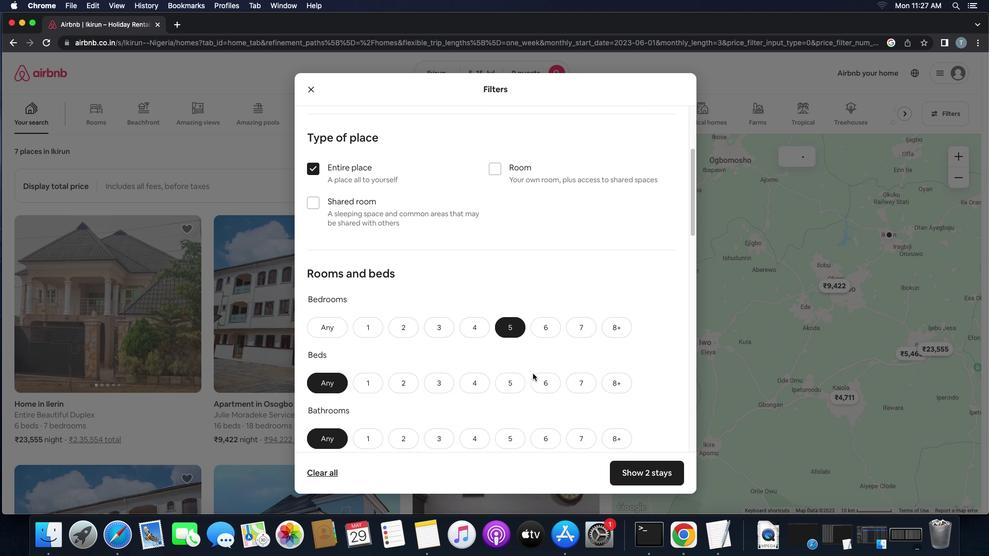 
Action: Mouse scrolled (532, 373) with delta (0, -1)
Screenshot: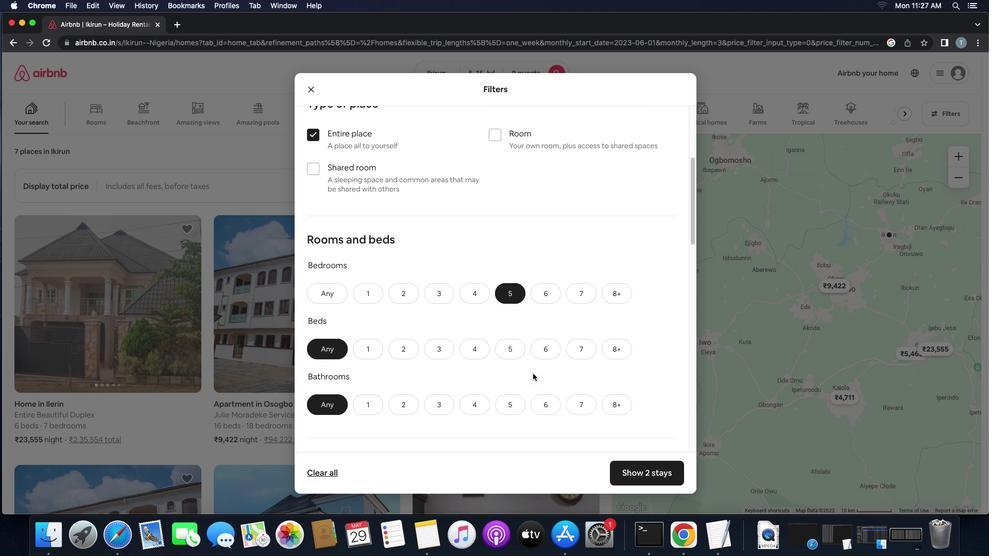 
Action: Mouse moved to (517, 324)
Screenshot: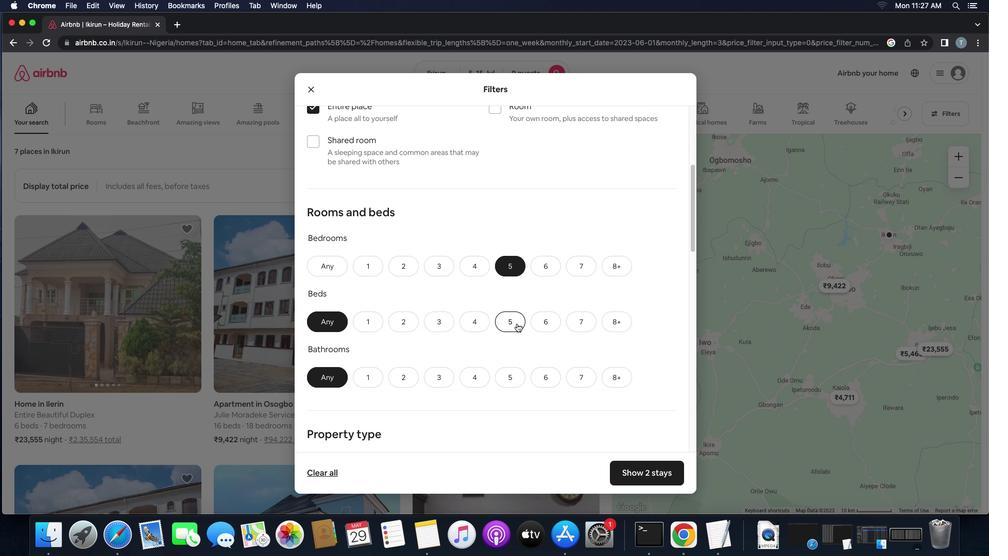 
Action: Mouse pressed left at (517, 324)
Screenshot: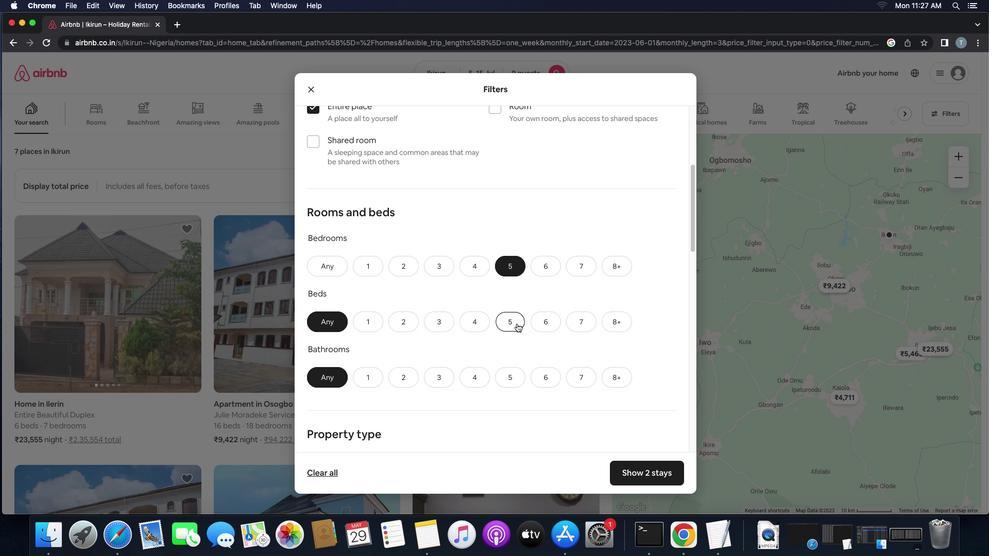 
Action: Mouse moved to (531, 377)
Screenshot: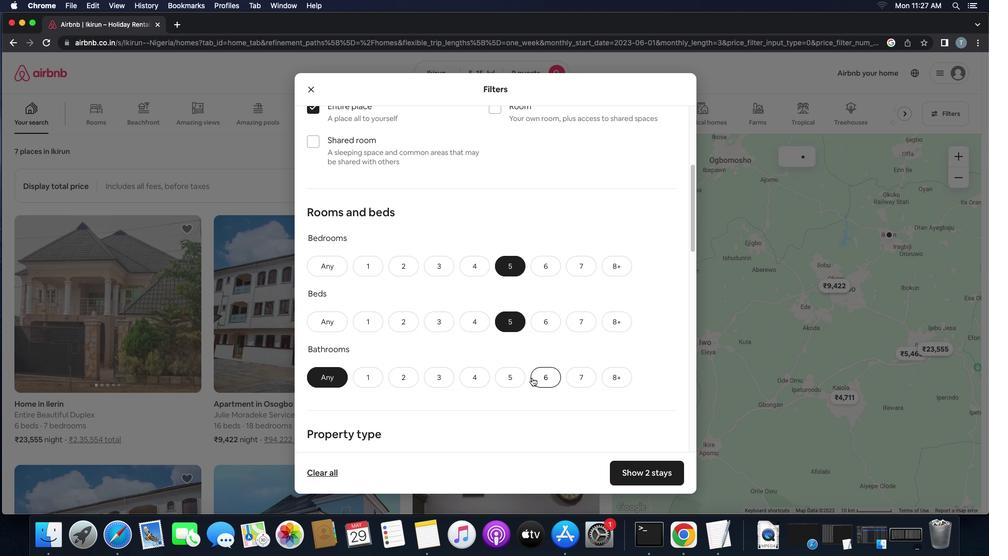 
Action: Mouse scrolled (531, 377) with delta (0, 0)
Screenshot: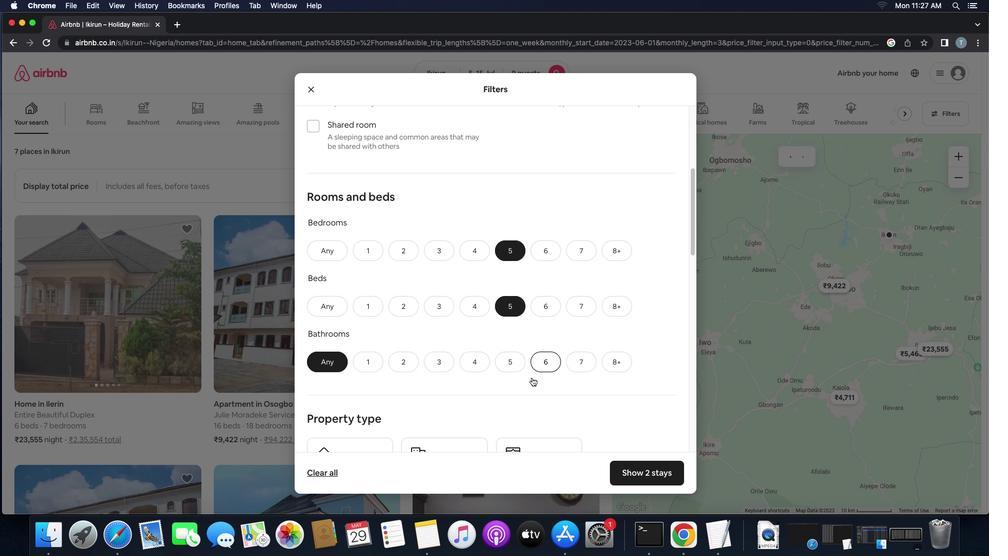 
Action: Mouse scrolled (531, 377) with delta (0, 0)
Screenshot: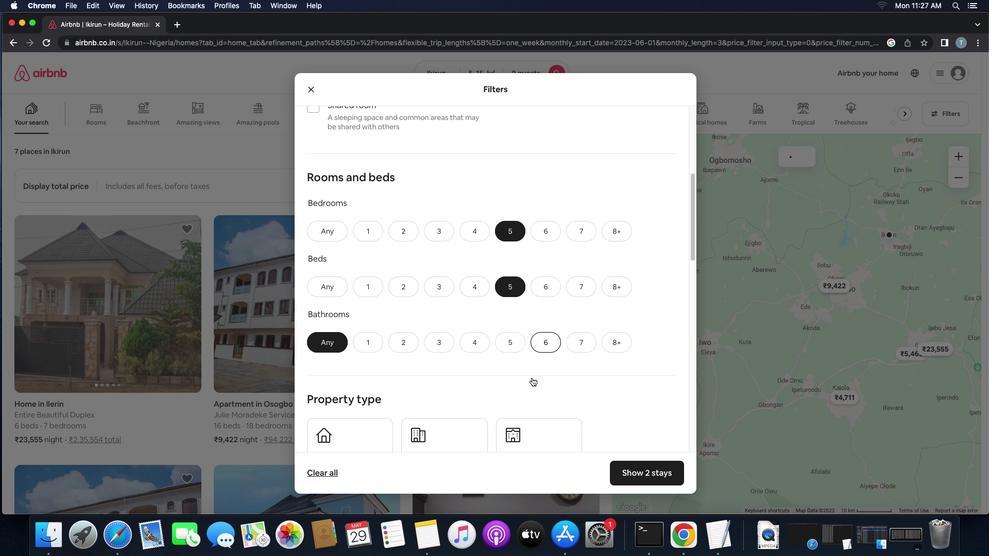 
Action: Mouse scrolled (531, 377) with delta (0, -1)
Screenshot: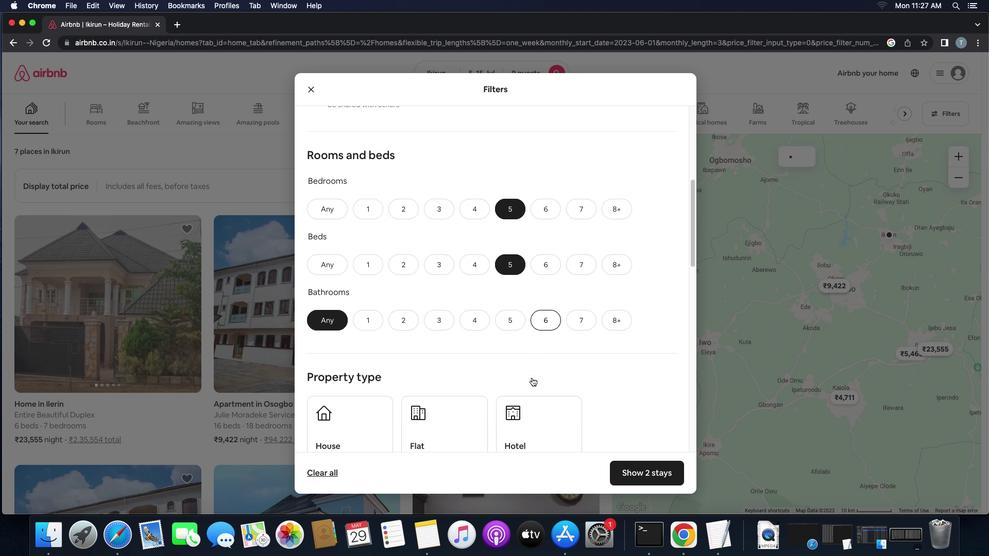 
Action: Mouse moved to (510, 293)
Screenshot: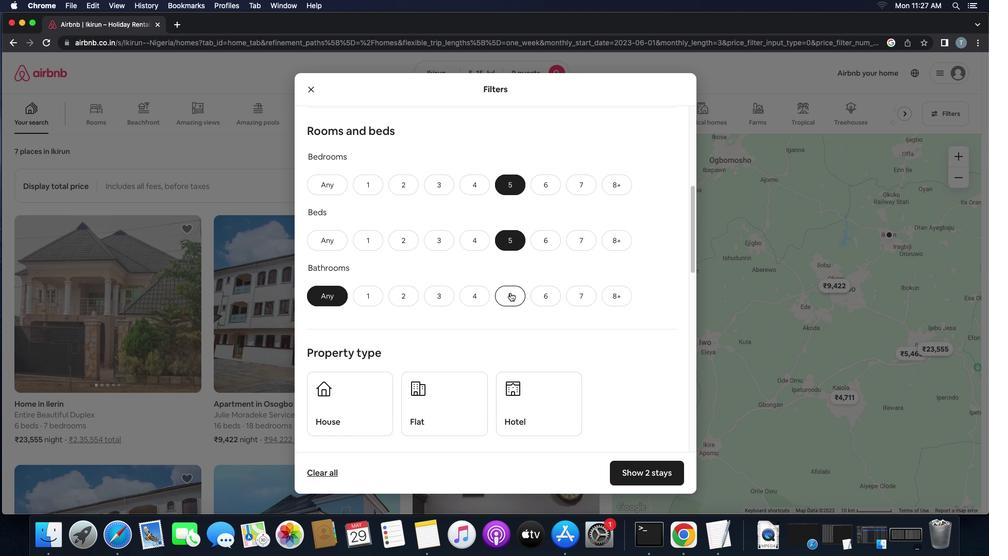 
Action: Mouse pressed left at (510, 293)
Screenshot: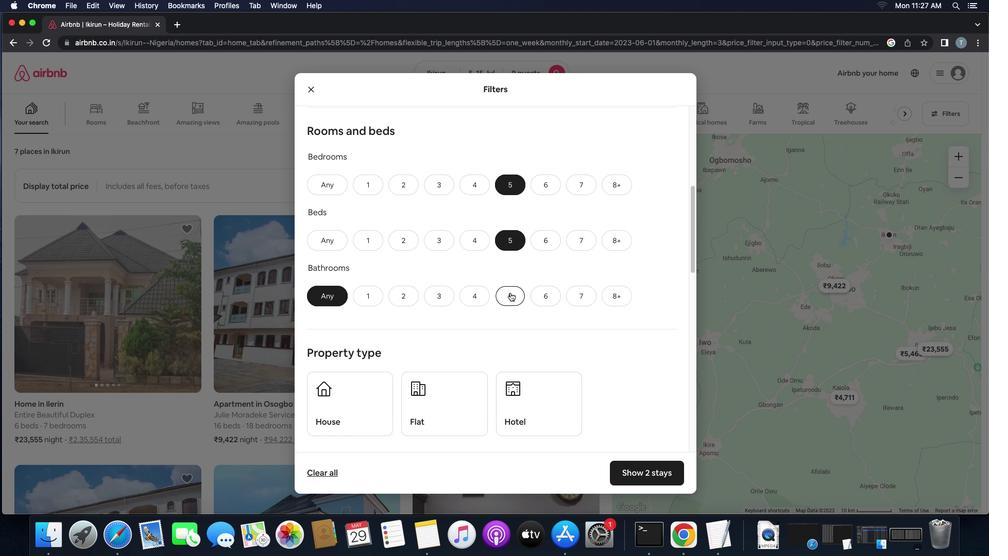 
Action: Mouse moved to (512, 319)
Screenshot: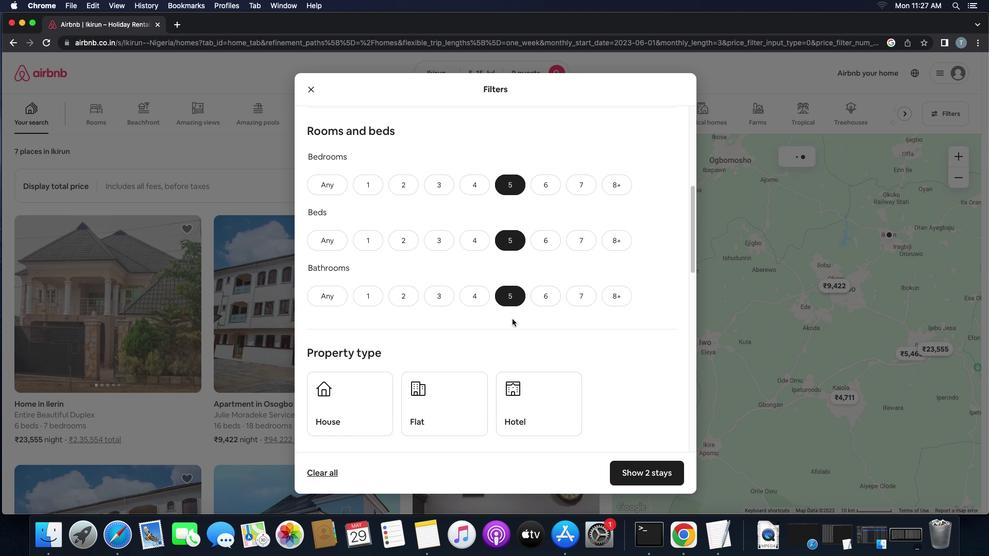 
Action: Mouse scrolled (512, 319) with delta (0, 0)
Screenshot: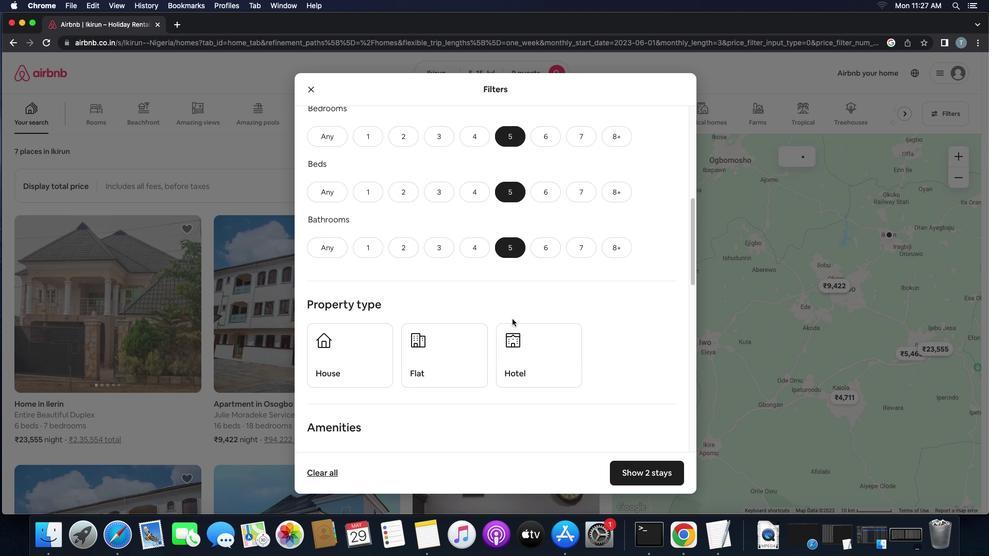 
Action: Mouse scrolled (512, 319) with delta (0, 0)
Screenshot: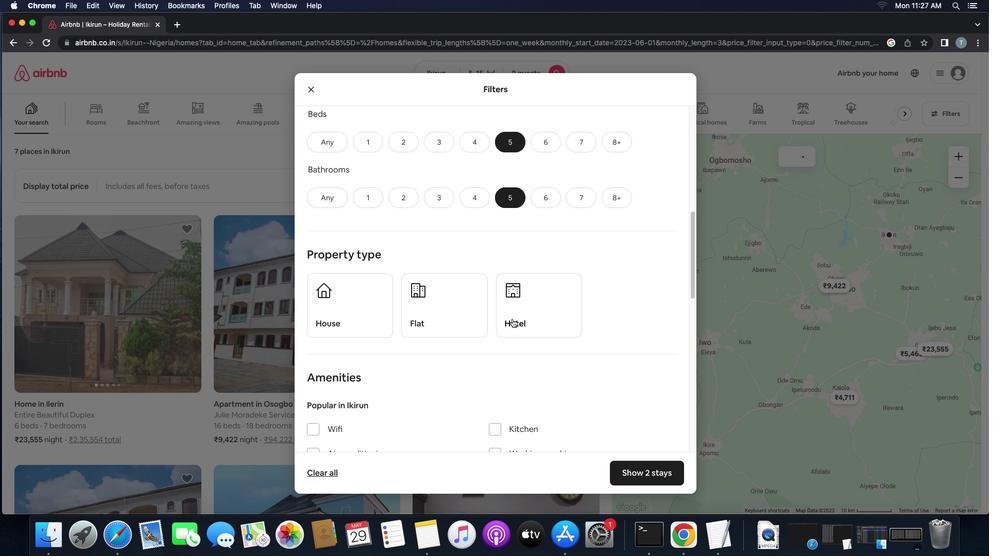 
Action: Mouse scrolled (512, 319) with delta (0, -1)
Screenshot: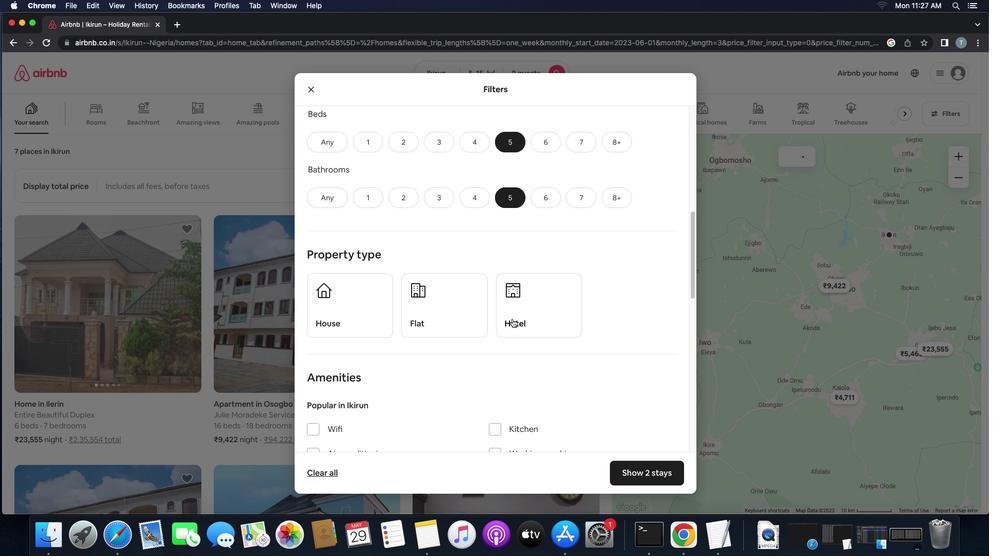 
Action: Mouse moved to (512, 319)
Screenshot: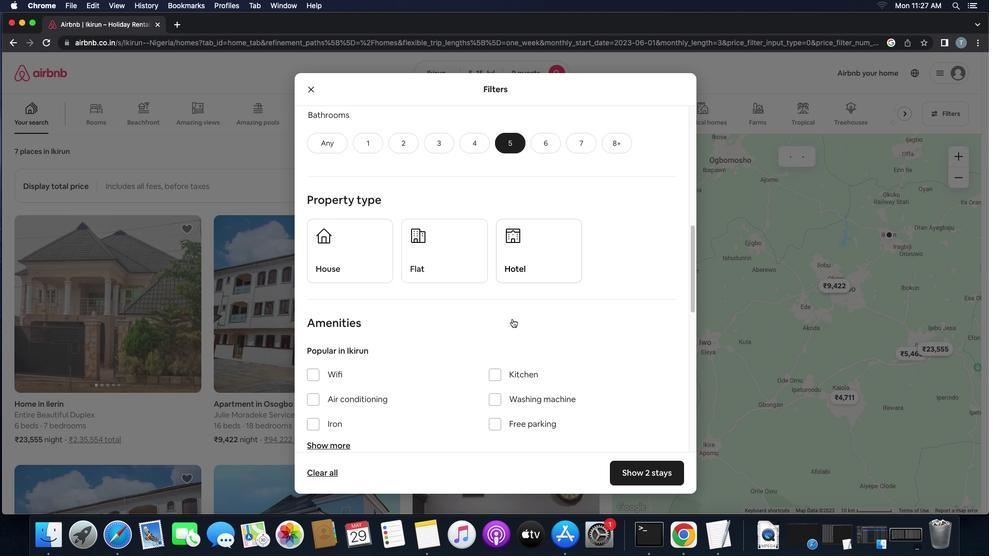 
Action: Mouse scrolled (512, 319) with delta (0, -2)
Screenshot: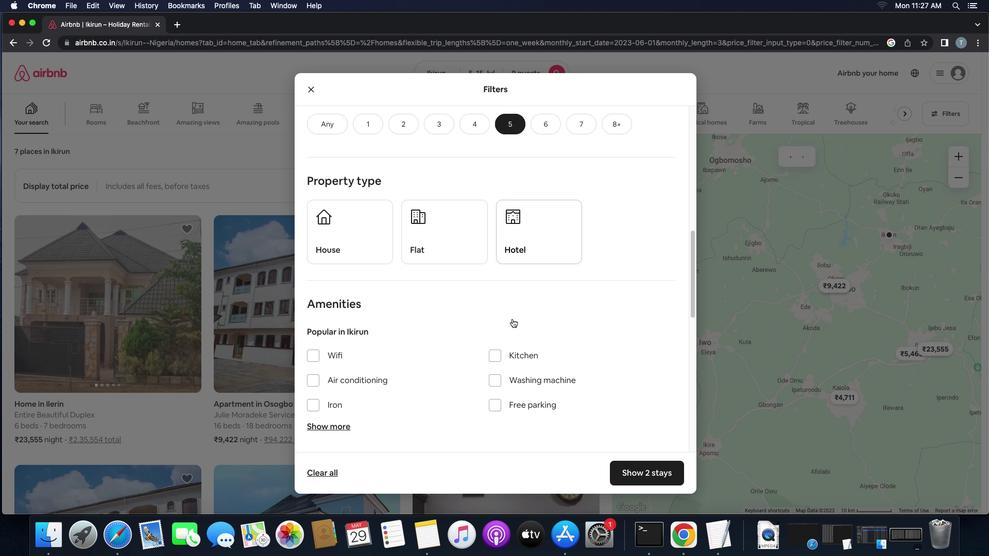 
Action: Mouse moved to (352, 237)
Screenshot: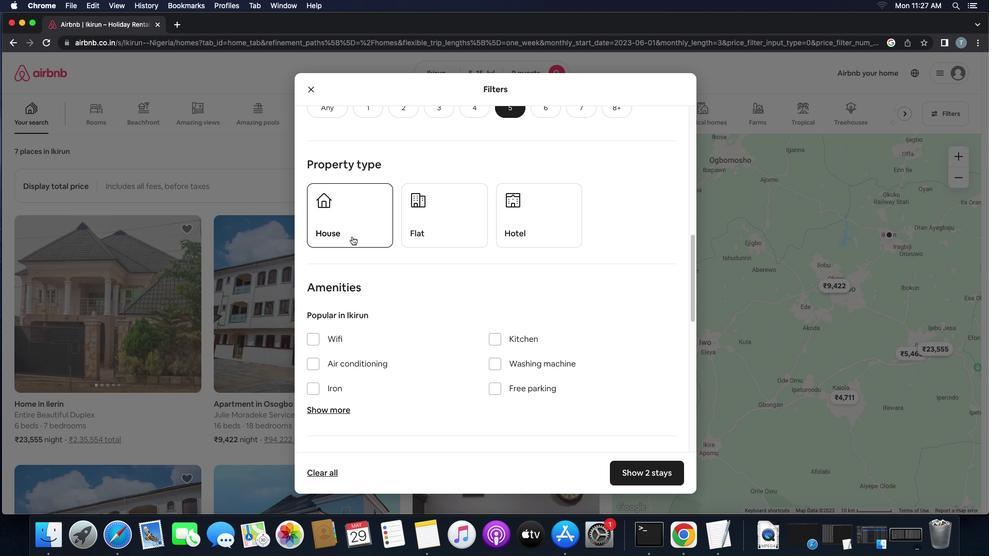 
Action: Mouse pressed left at (352, 237)
Screenshot: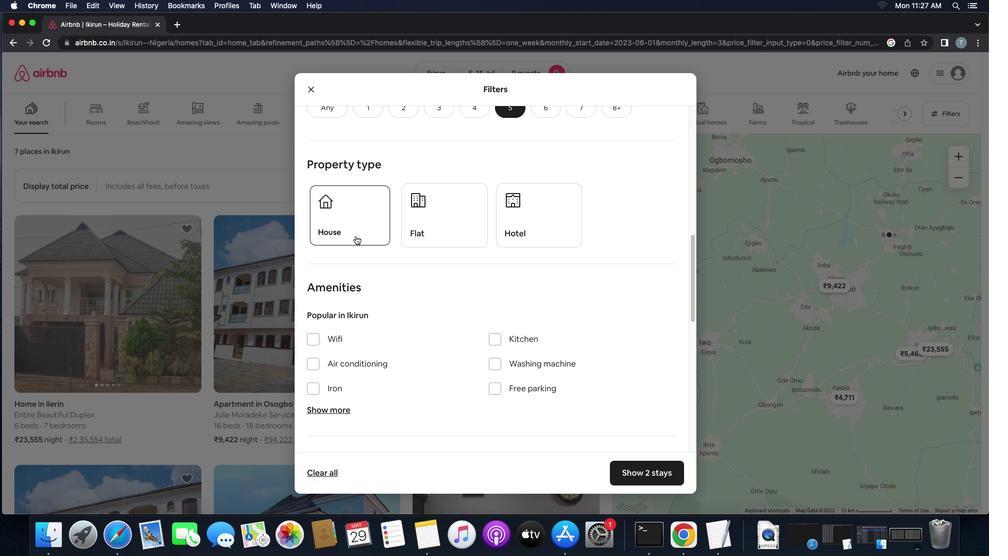 
Action: Mouse moved to (415, 236)
Screenshot: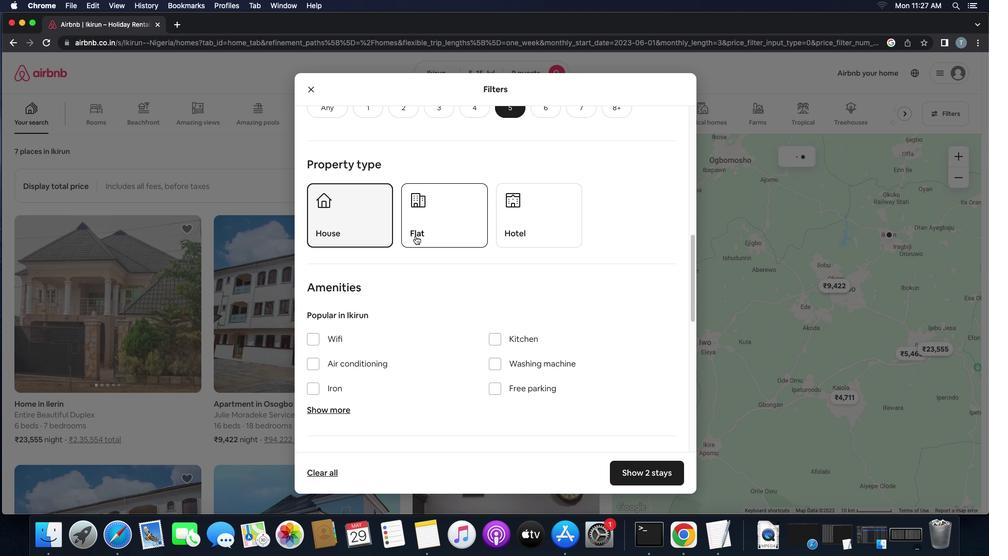 
Action: Mouse pressed left at (415, 236)
Screenshot: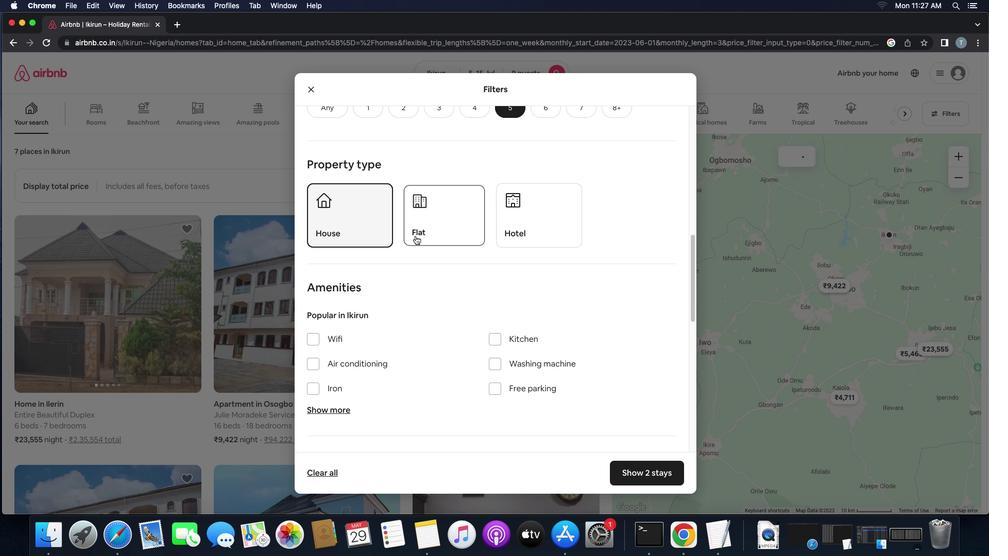 
Action: Mouse moved to (494, 249)
Screenshot: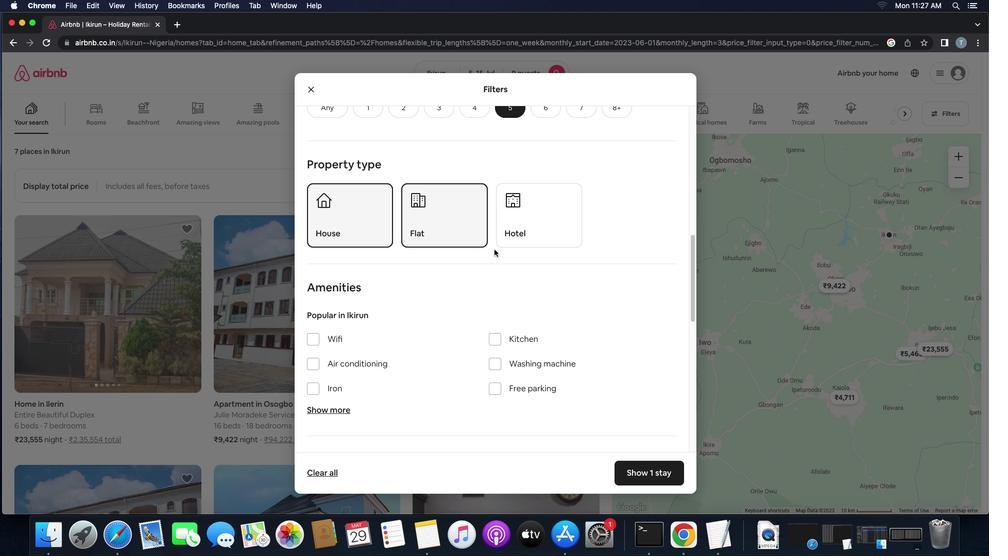 
Action: Mouse scrolled (494, 249) with delta (0, 0)
Screenshot: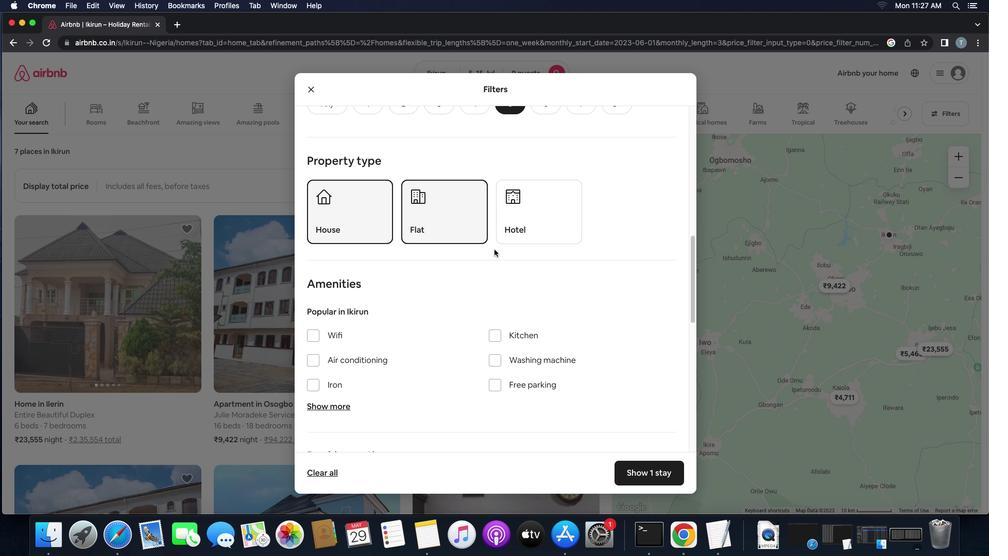 
Action: Mouse scrolled (494, 249) with delta (0, 0)
Screenshot: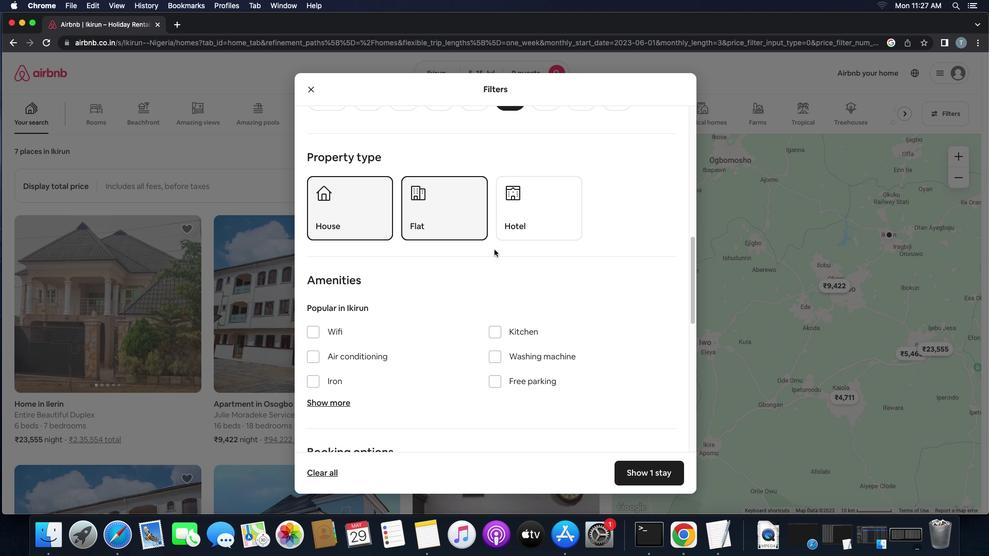 
Action: Mouse scrolled (494, 249) with delta (0, 0)
Screenshot: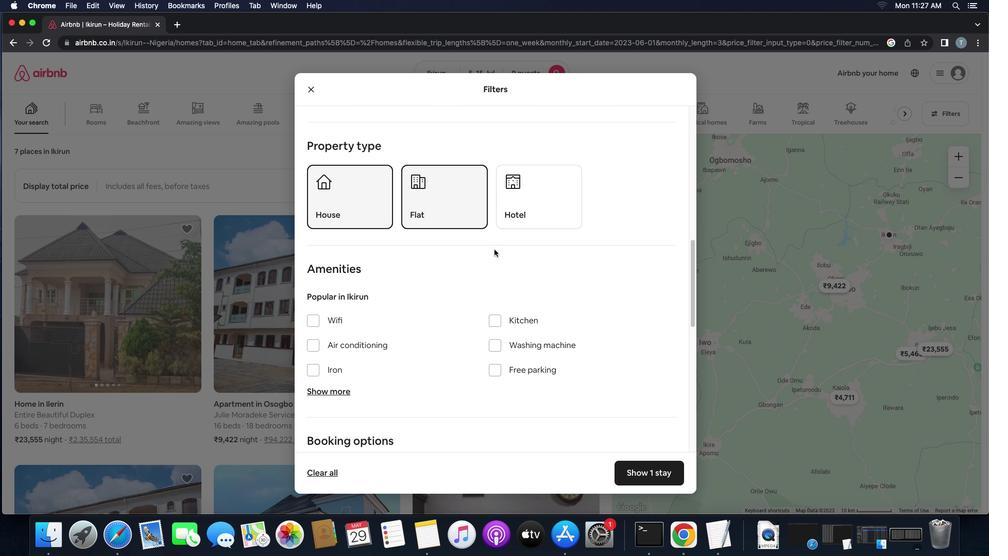
Action: Mouse moved to (491, 252)
Screenshot: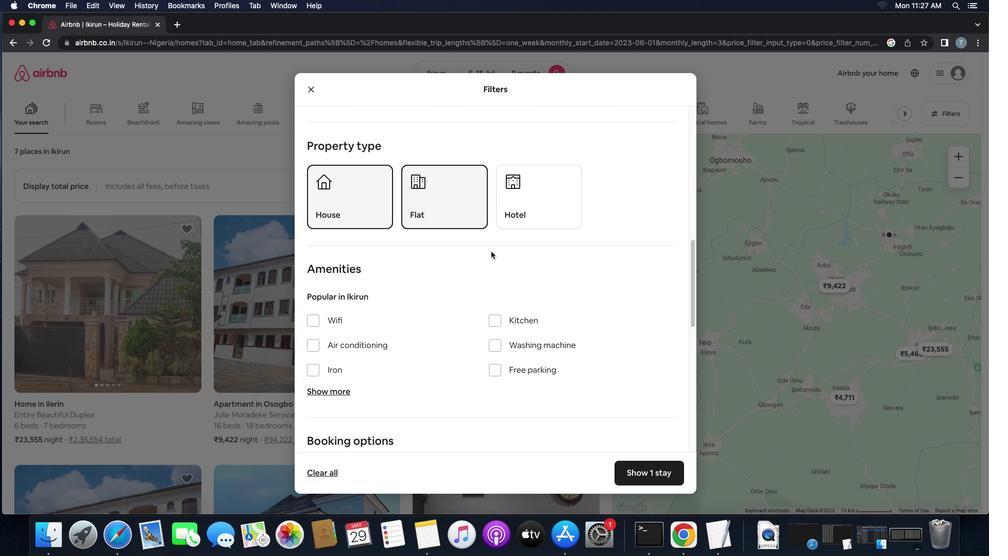 
Action: Mouse scrolled (491, 252) with delta (0, 0)
Screenshot: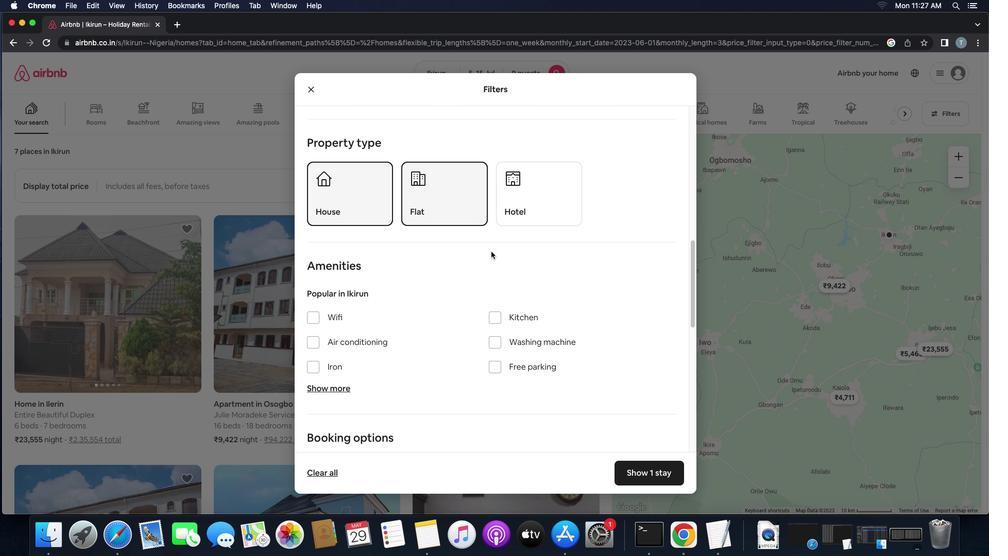 
Action: Mouse scrolled (491, 252) with delta (0, 0)
Screenshot: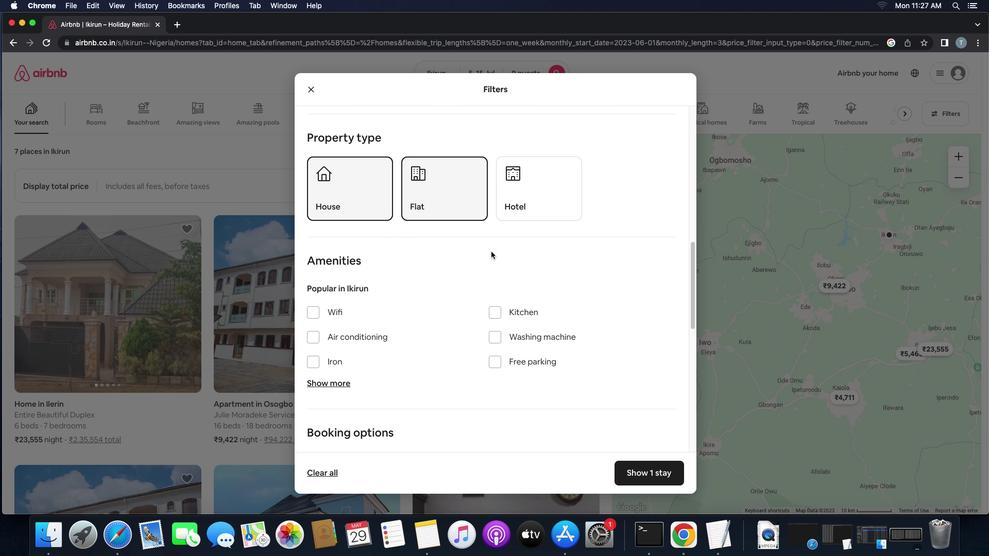 
Action: Mouse scrolled (491, 252) with delta (0, -1)
Screenshot: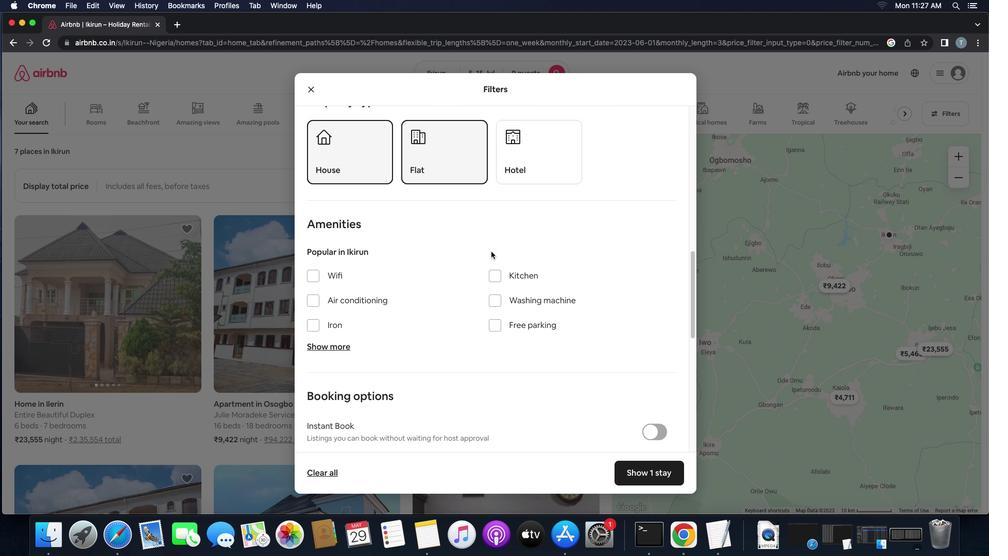 
Action: Mouse moved to (491, 254)
Screenshot: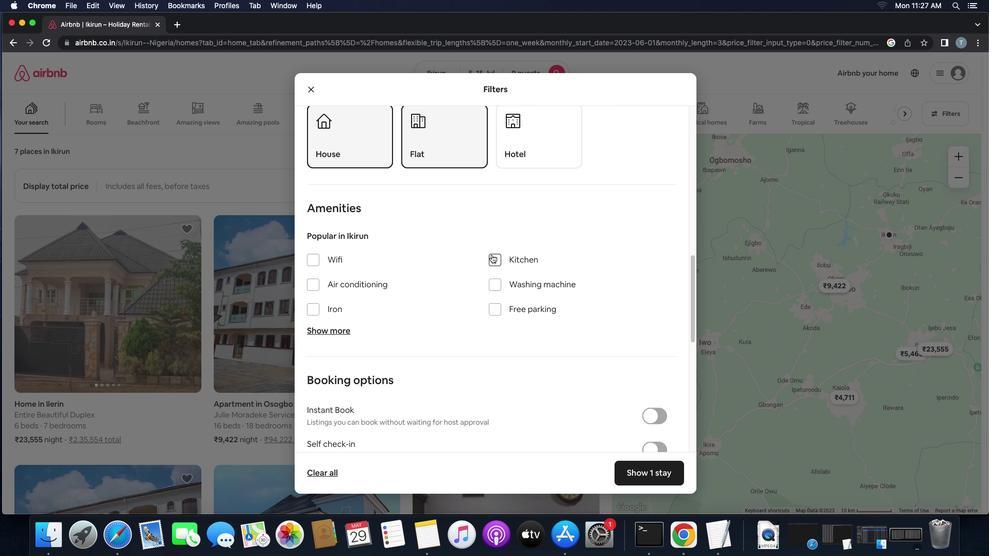 
Action: Mouse scrolled (491, 254) with delta (0, 0)
Screenshot: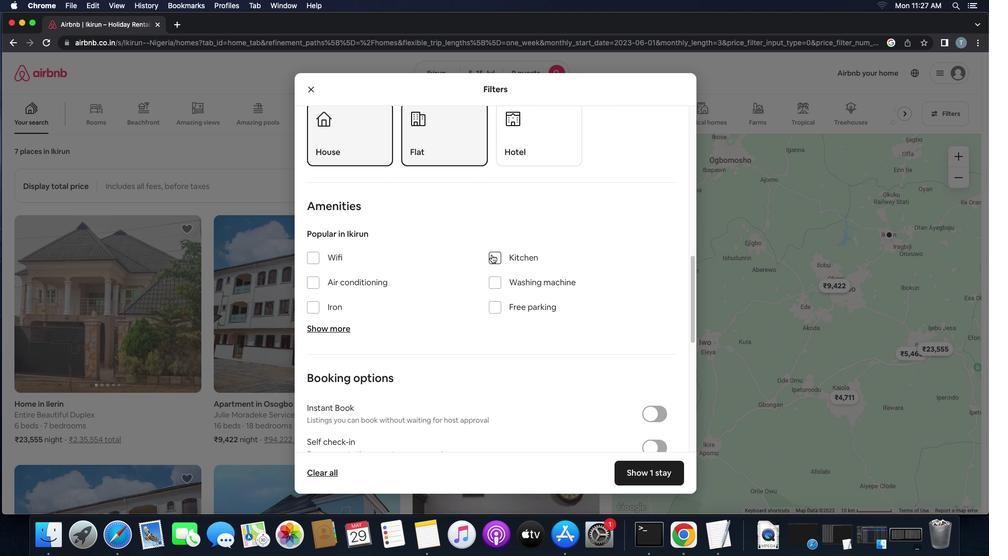 
Action: Mouse scrolled (491, 254) with delta (0, 0)
Screenshot: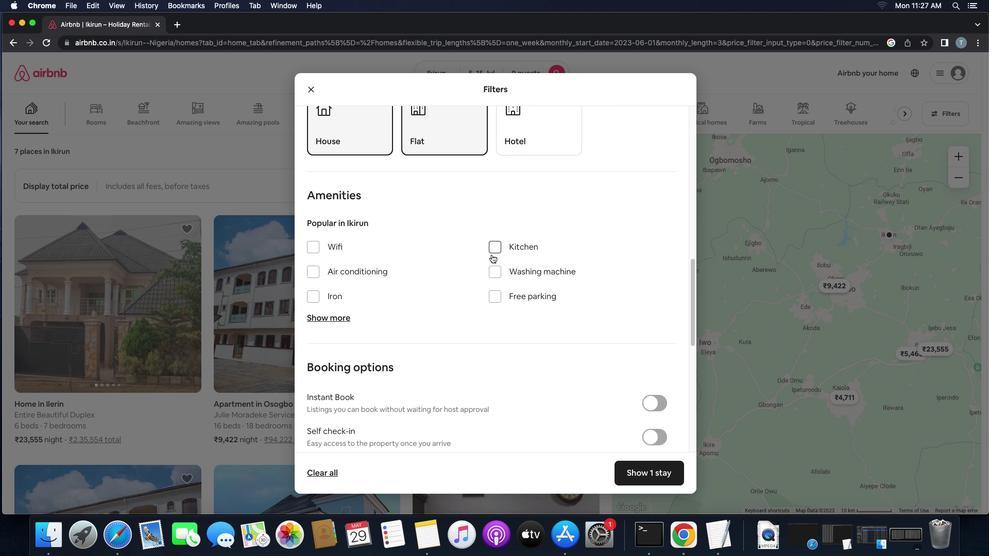 
Action: Mouse scrolled (491, 254) with delta (0, 0)
Screenshot: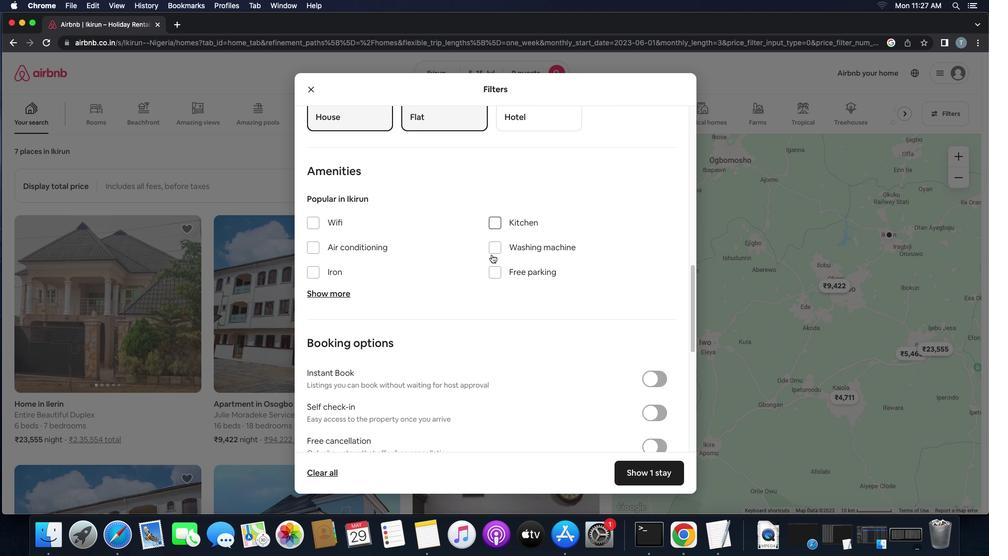 
Action: Mouse moved to (489, 272)
Screenshot: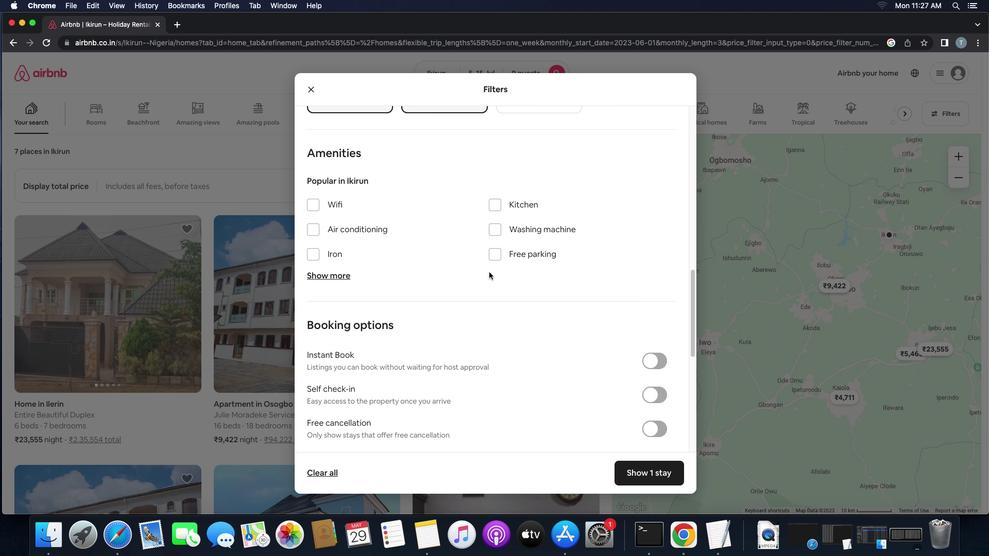 
Action: Mouse scrolled (489, 272) with delta (0, 0)
Screenshot: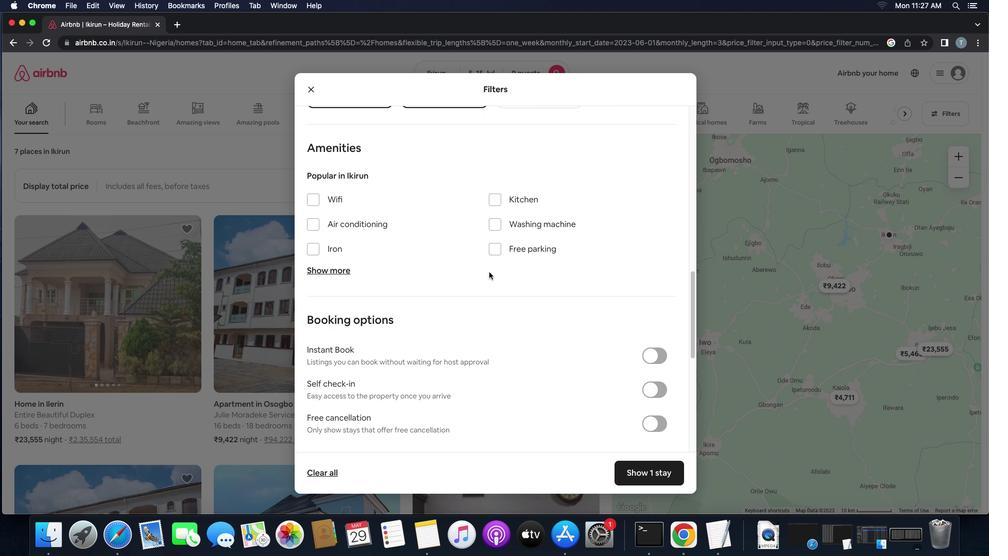 
Action: Mouse scrolled (489, 272) with delta (0, 0)
Screenshot: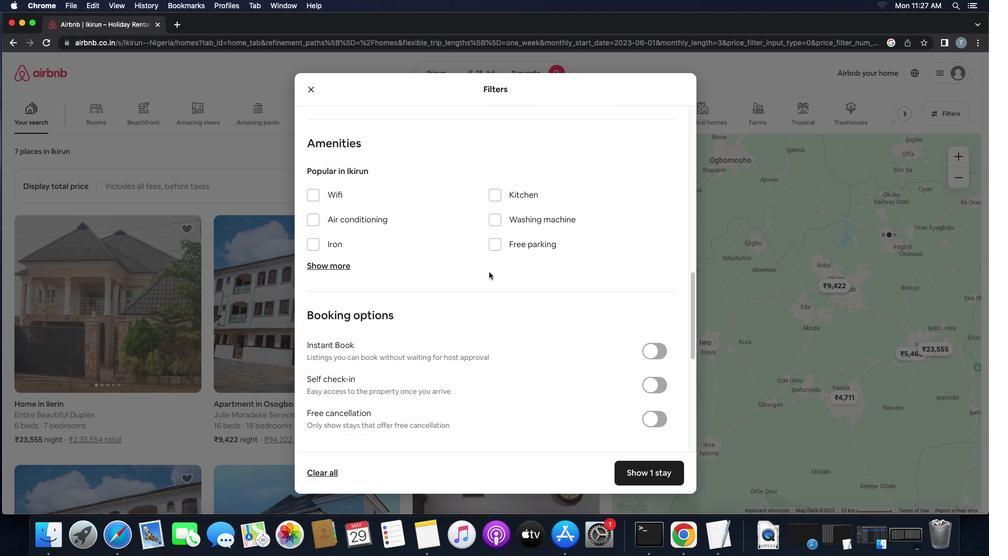 
Action: Mouse scrolled (489, 272) with delta (0, 0)
Screenshot: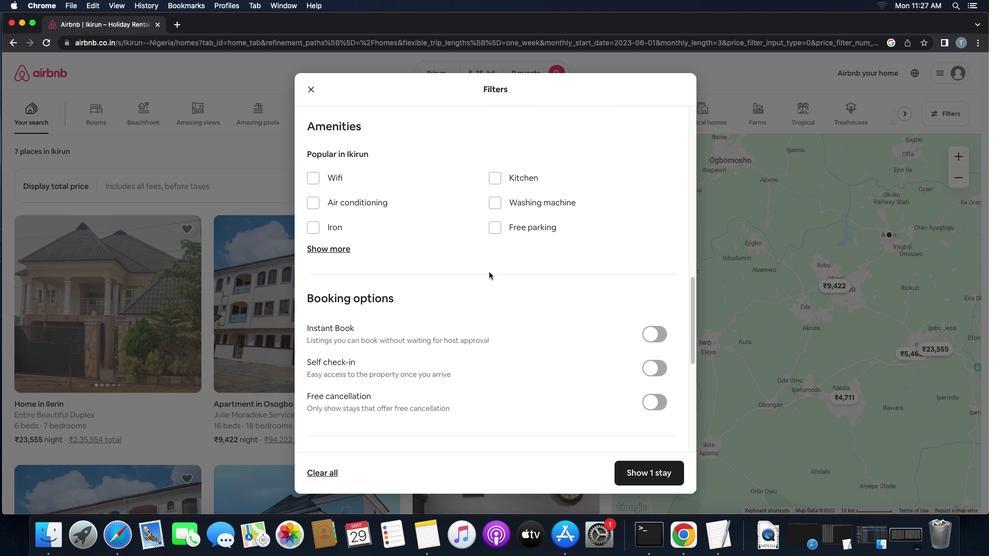 
Action: Mouse moved to (489, 273)
Screenshot: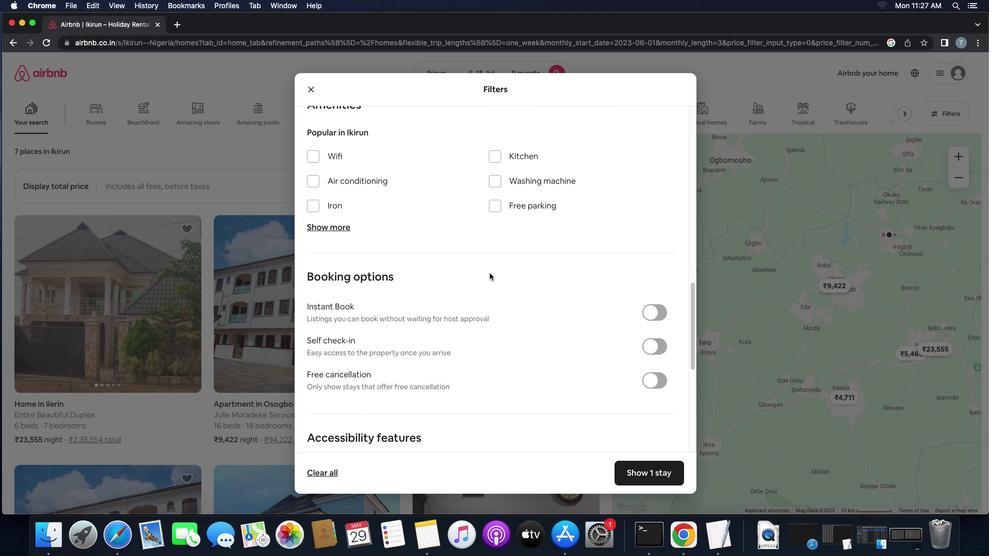 
Action: Mouse scrolled (489, 273) with delta (0, 0)
Screenshot: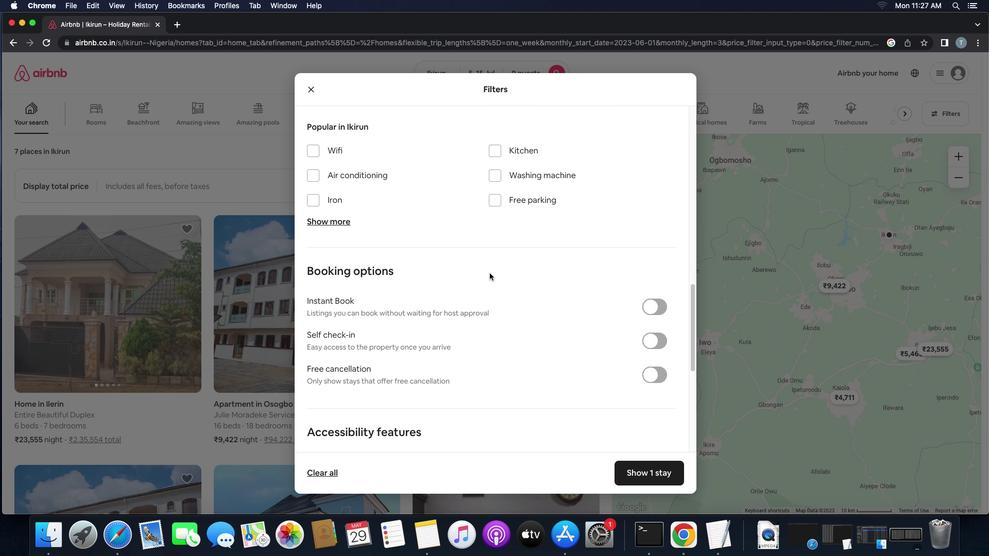 
Action: Mouse scrolled (489, 273) with delta (0, 0)
Screenshot: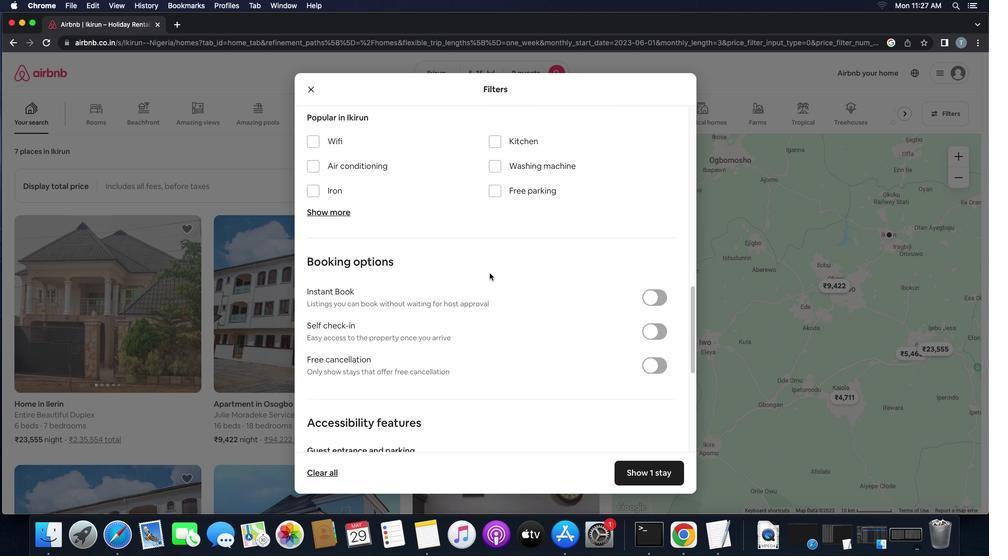 
Action: Mouse scrolled (489, 273) with delta (0, -1)
Screenshot: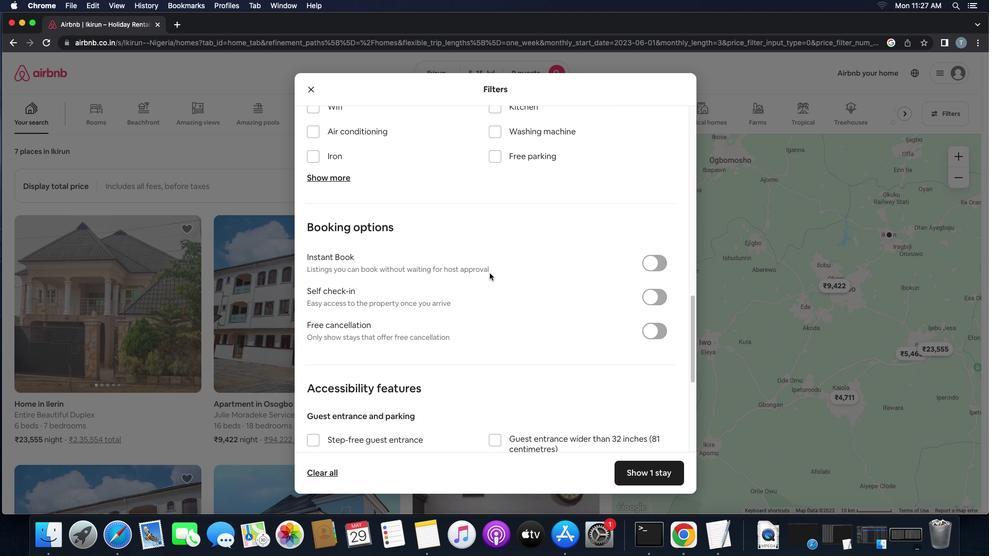 
Action: Mouse moved to (651, 263)
Screenshot: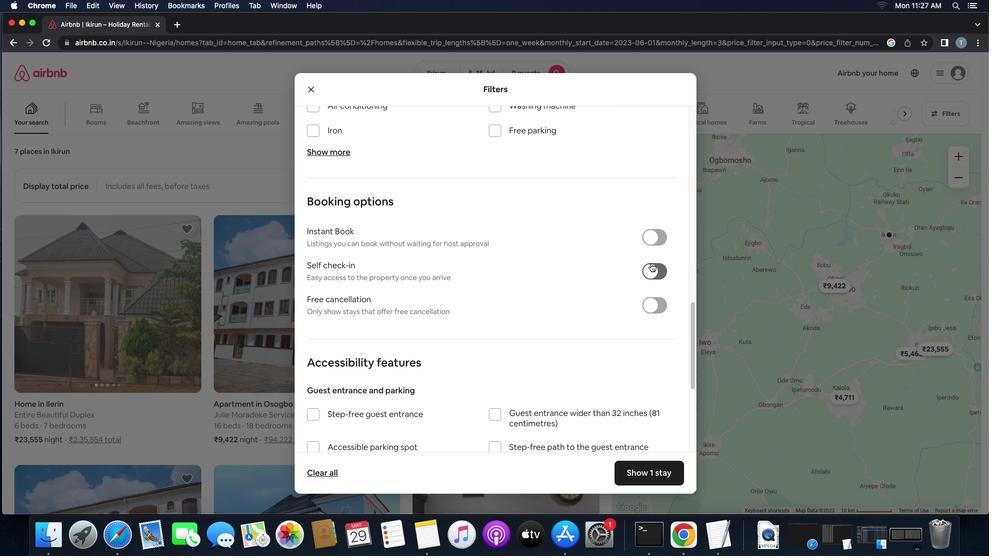 
Action: Mouse pressed left at (651, 263)
Screenshot: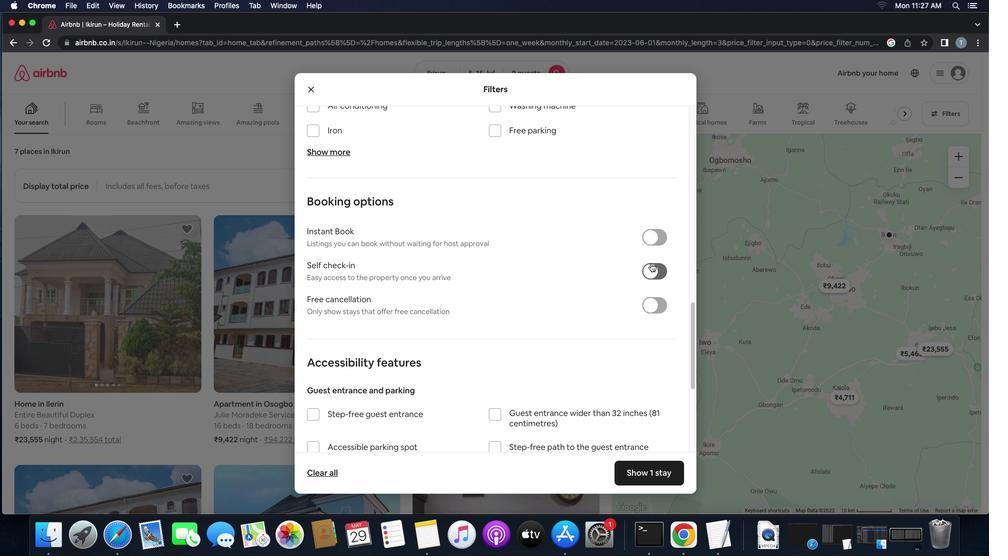 
Action: Mouse moved to (510, 308)
Screenshot: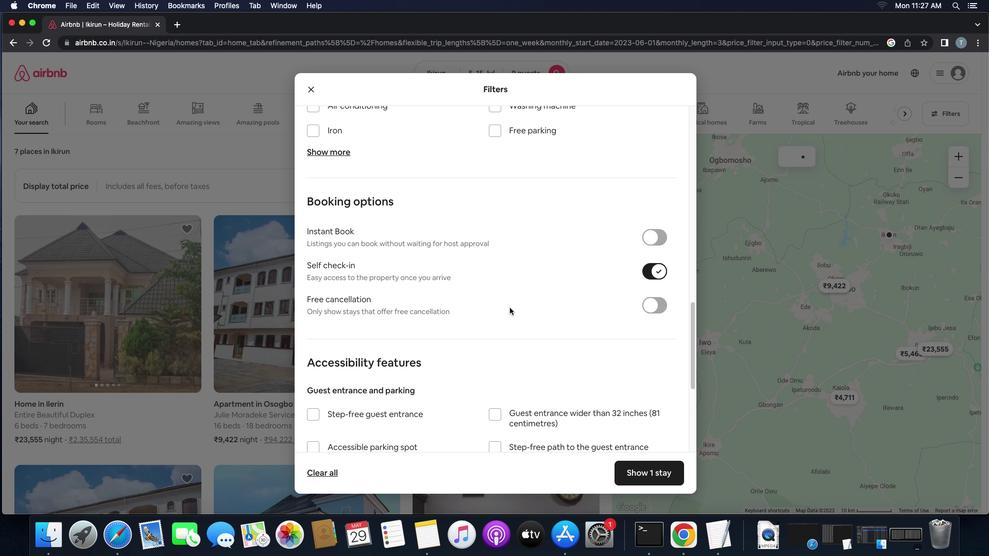 
Action: Mouse scrolled (510, 308) with delta (0, 0)
Screenshot: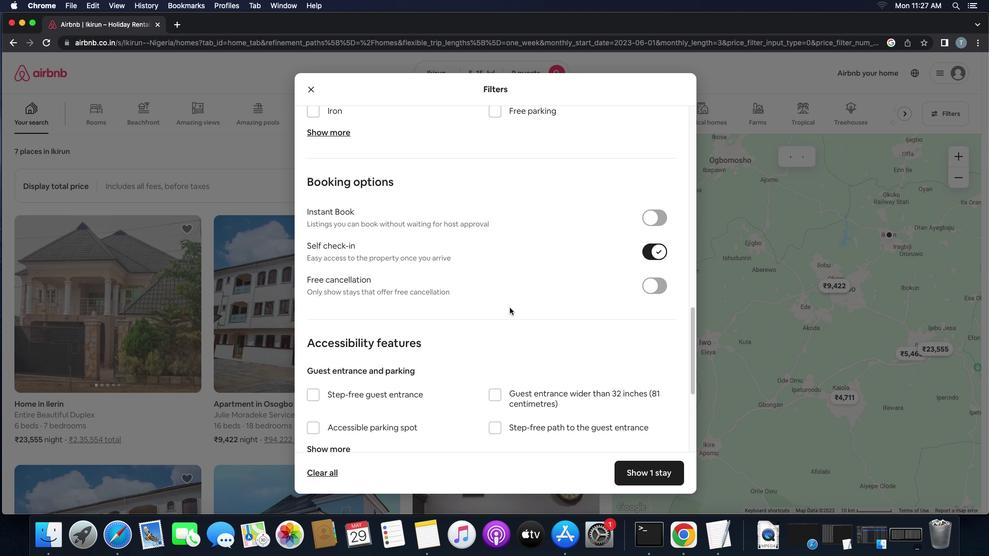 
Action: Mouse scrolled (510, 308) with delta (0, 0)
Screenshot: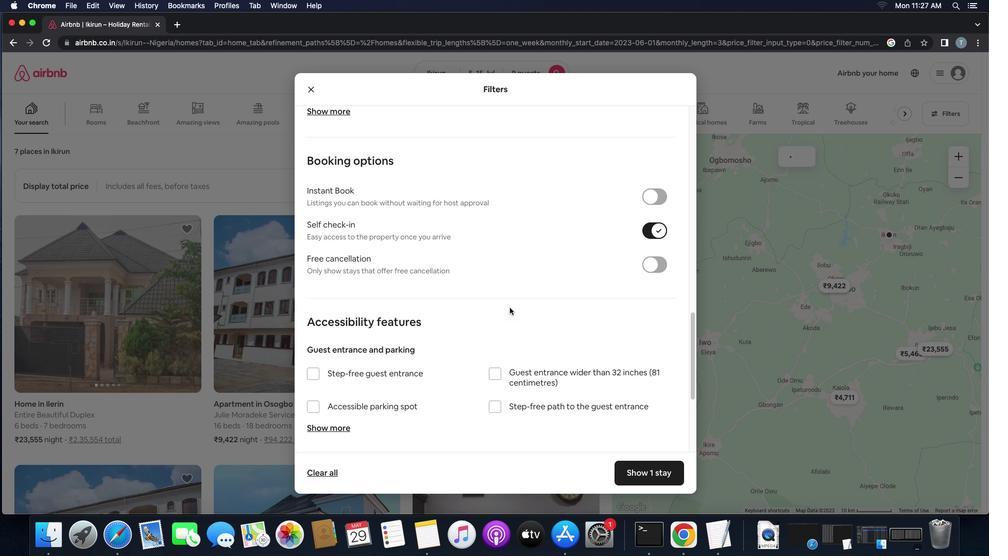 
Action: Mouse scrolled (510, 308) with delta (0, -1)
Screenshot: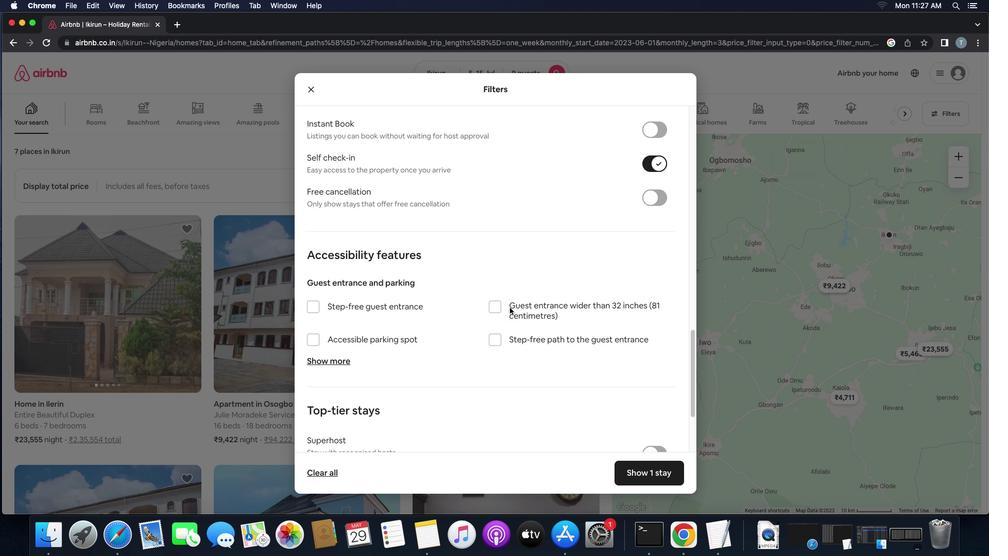 
Action: Mouse scrolled (510, 308) with delta (0, -2)
Screenshot: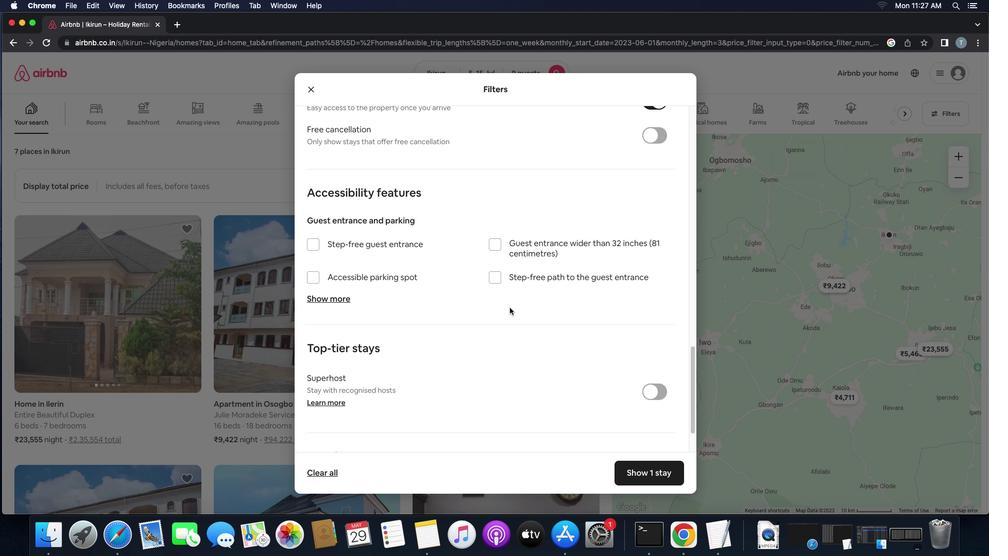 
Action: Mouse moved to (509, 311)
Screenshot: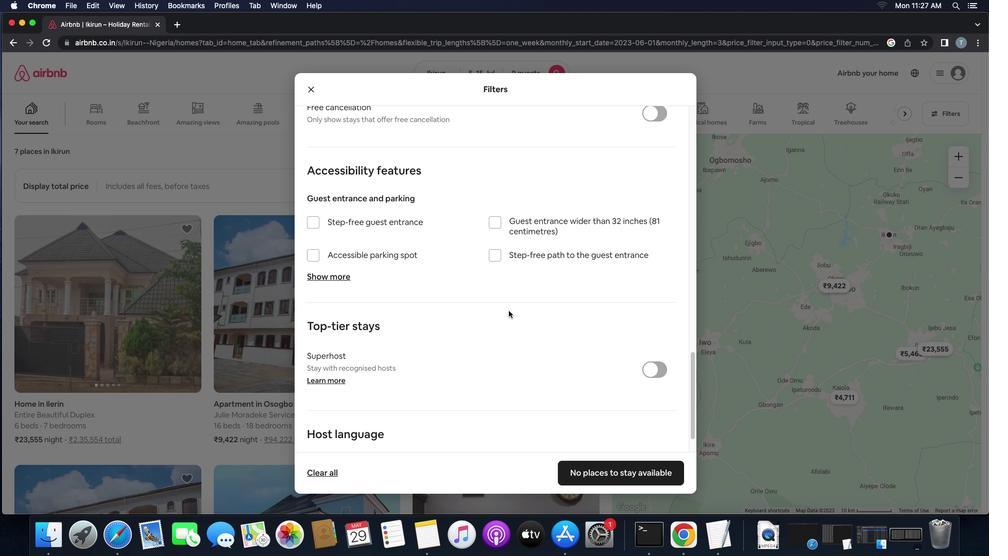 
Action: Mouse scrolled (509, 311) with delta (0, 0)
Screenshot: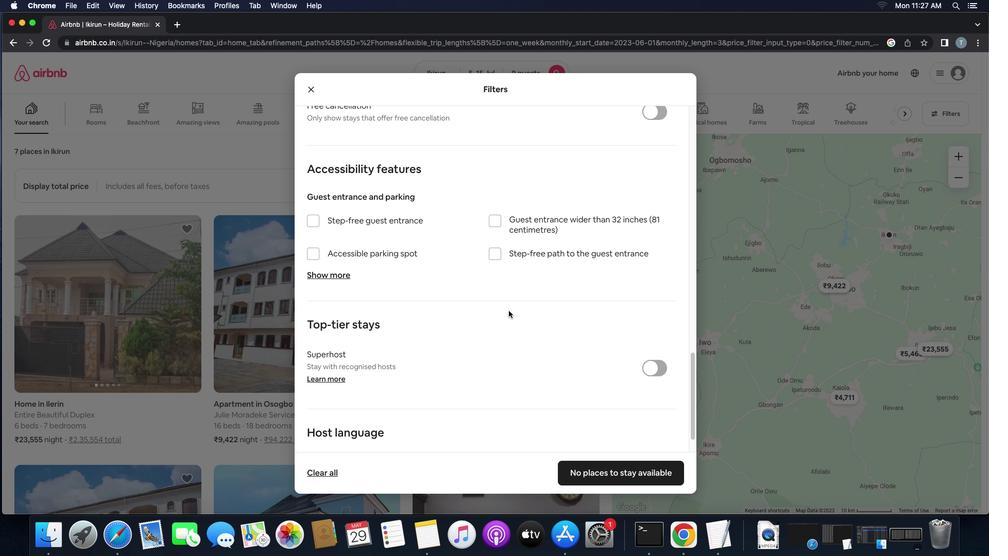 
Action: Mouse scrolled (509, 311) with delta (0, 0)
Screenshot: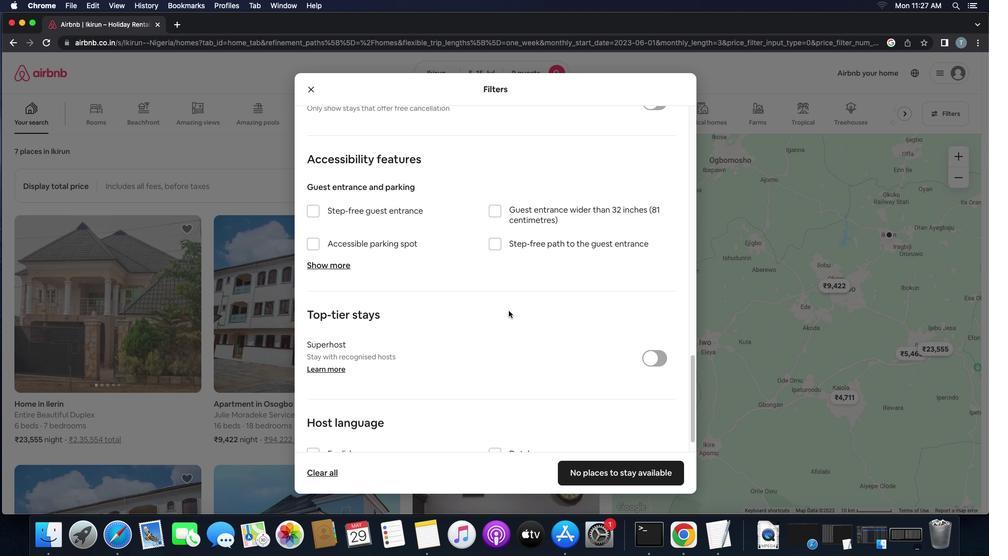 
Action: Mouse scrolled (509, 311) with delta (0, 0)
Screenshot: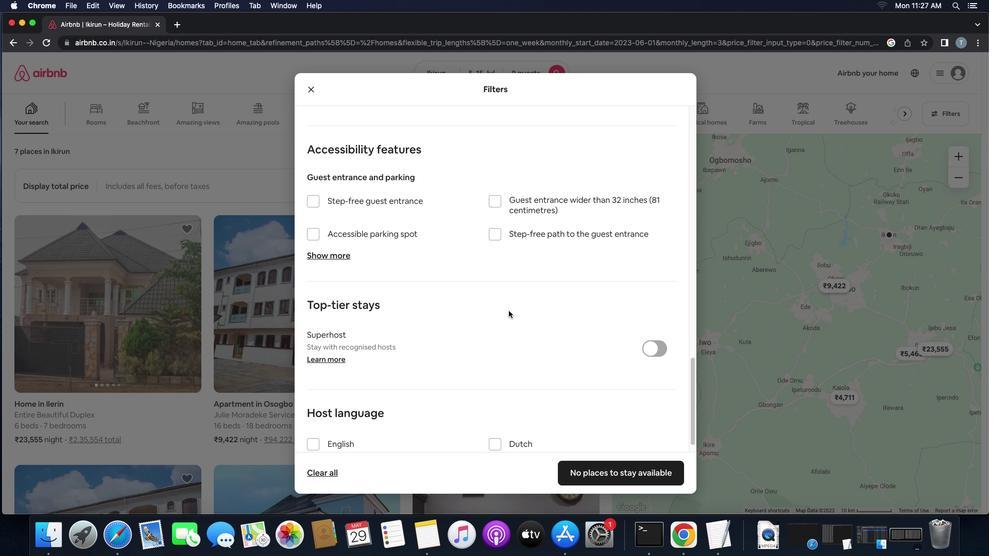 
Action: Mouse moved to (510, 339)
Screenshot: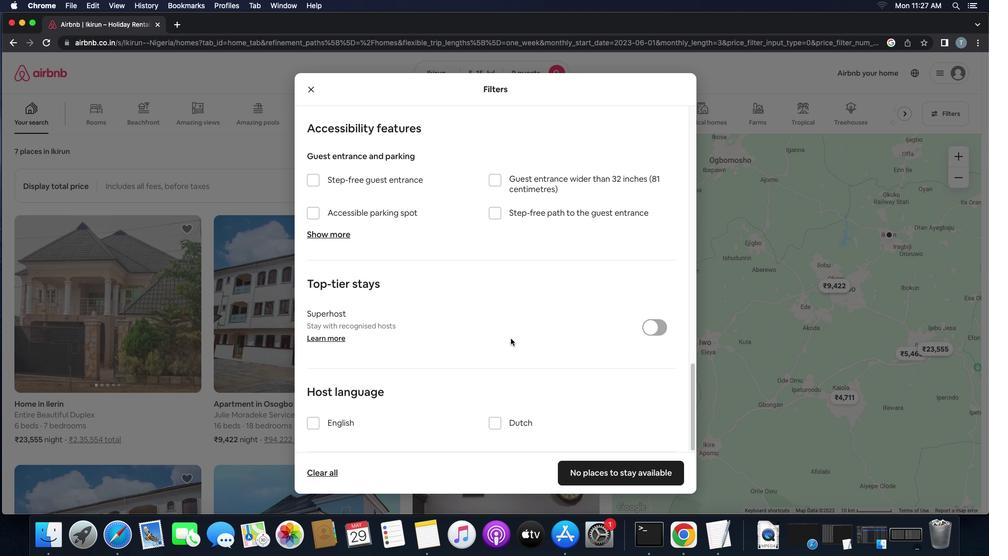
Action: Mouse scrolled (510, 339) with delta (0, 0)
Screenshot: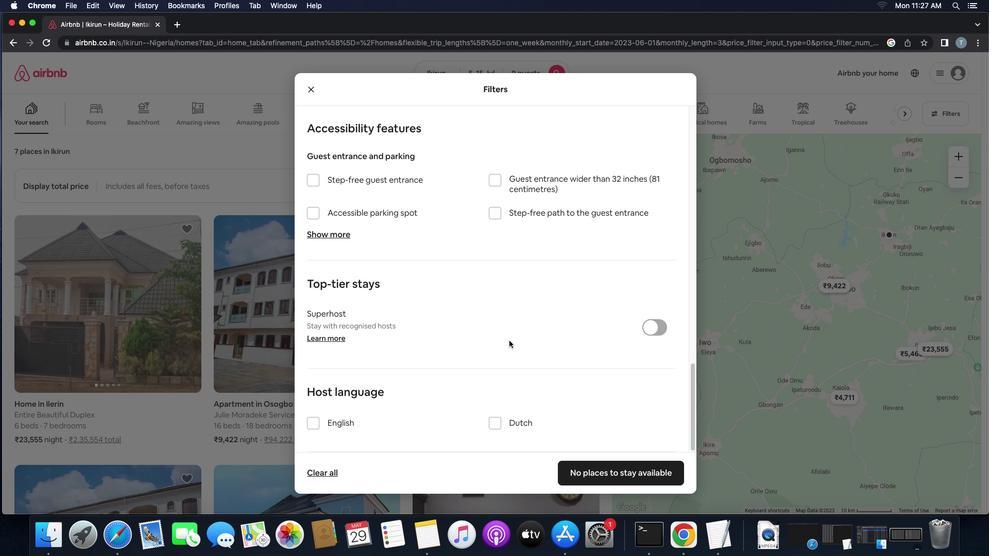 
Action: Mouse scrolled (510, 339) with delta (0, 0)
Screenshot: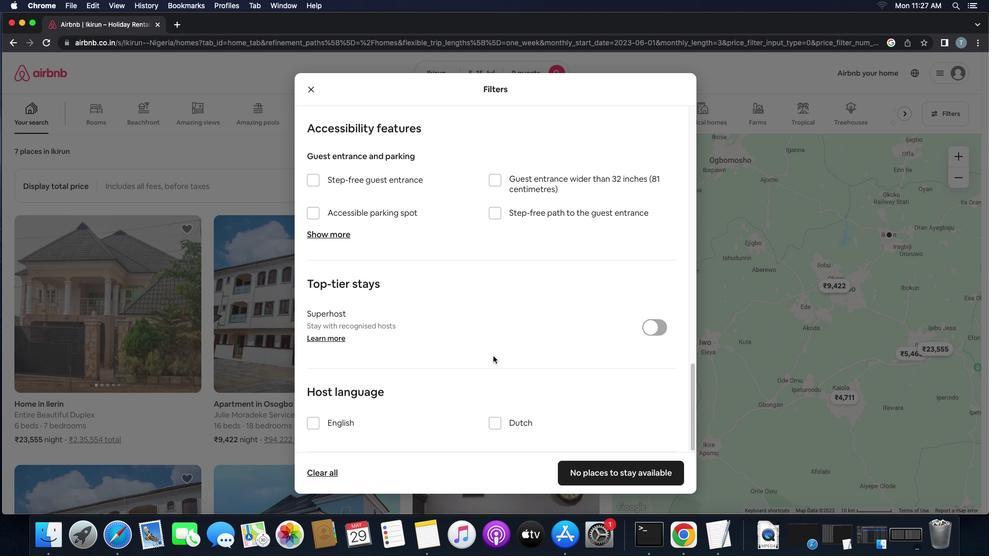 
Action: Mouse scrolled (510, 339) with delta (0, -1)
Screenshot: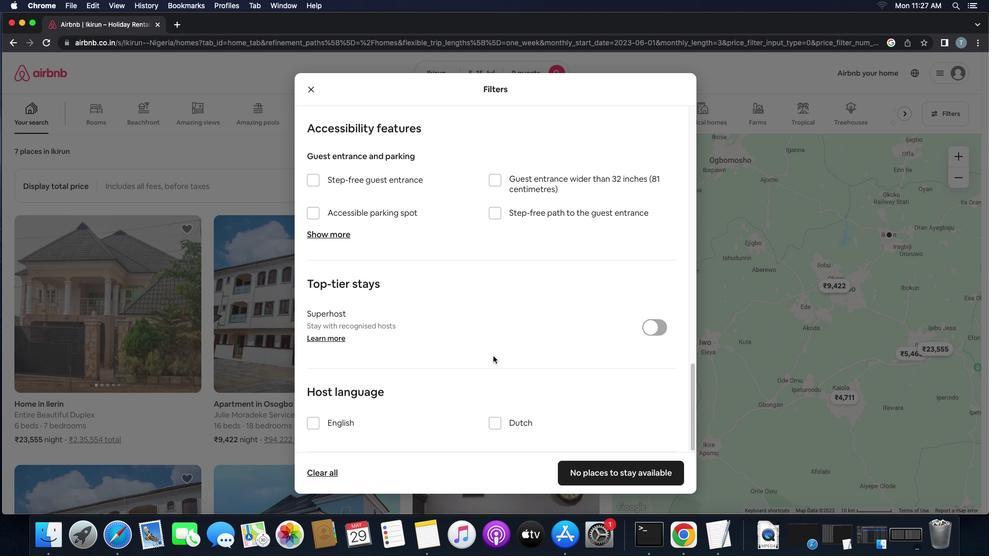 
Action: Mouse scrolled (510, 339) with delta (0, -2)
Screenshot: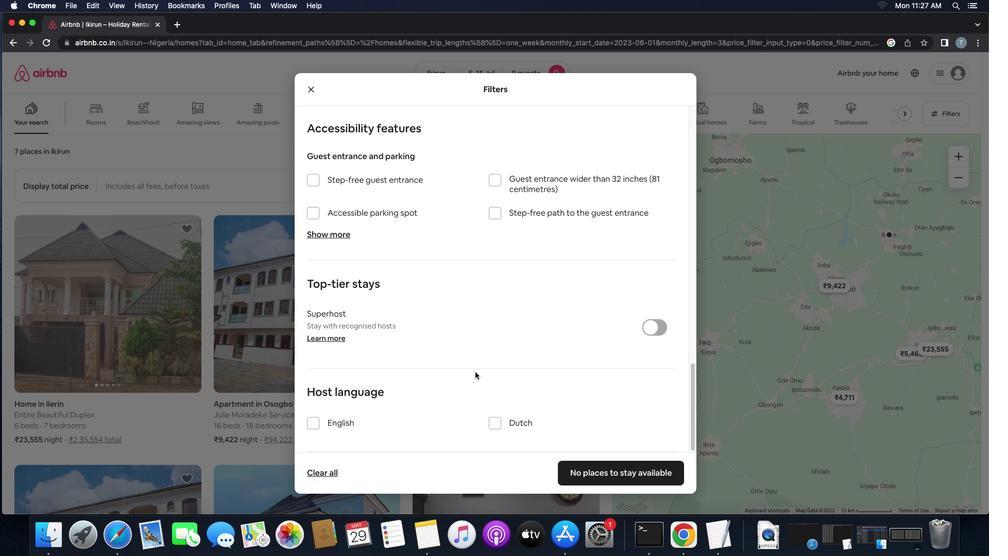 
Action: Mouse moved to (309, 423)
Screenshot: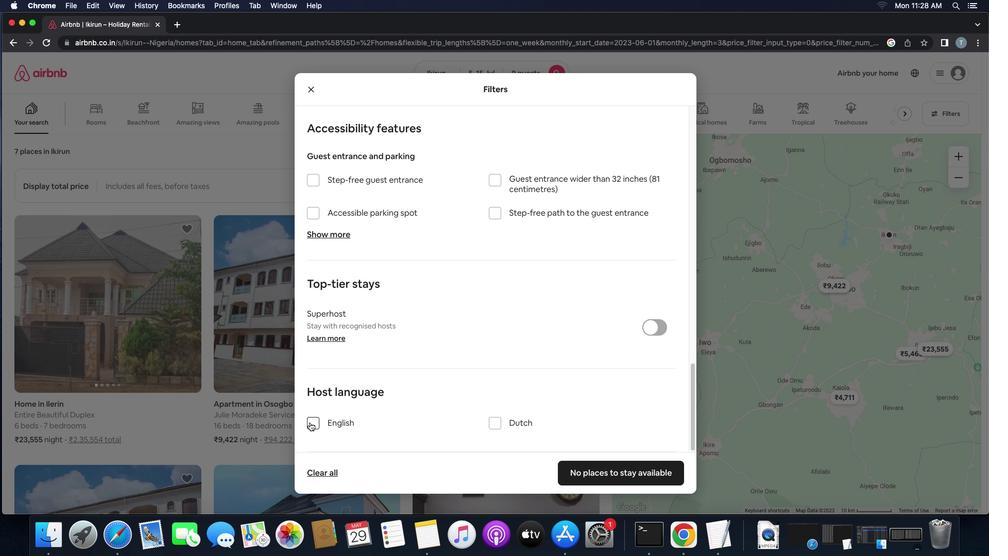 
Action: Mouse pressed left at (309, 423)
Screenshot: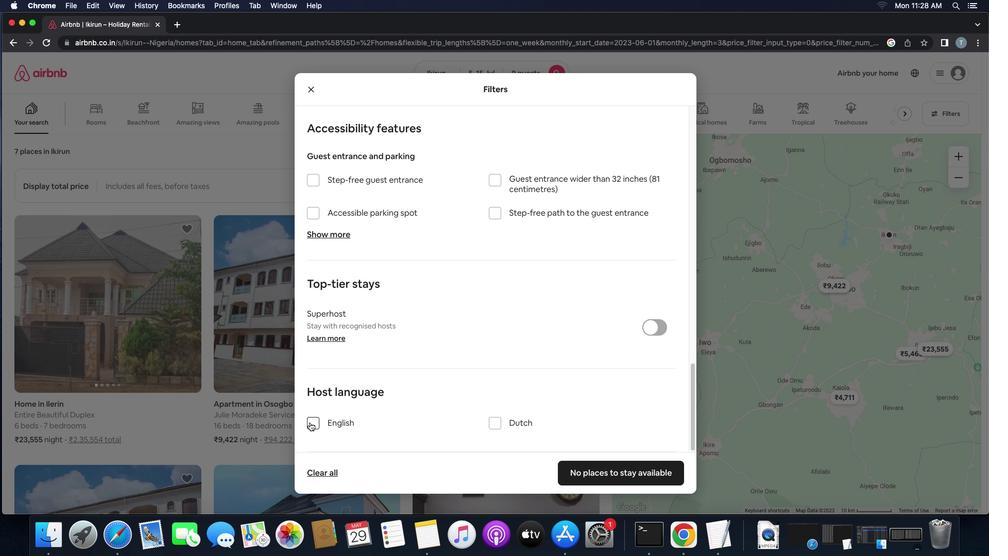 
Action: Mouse moved to (584, 470)
Screenshot: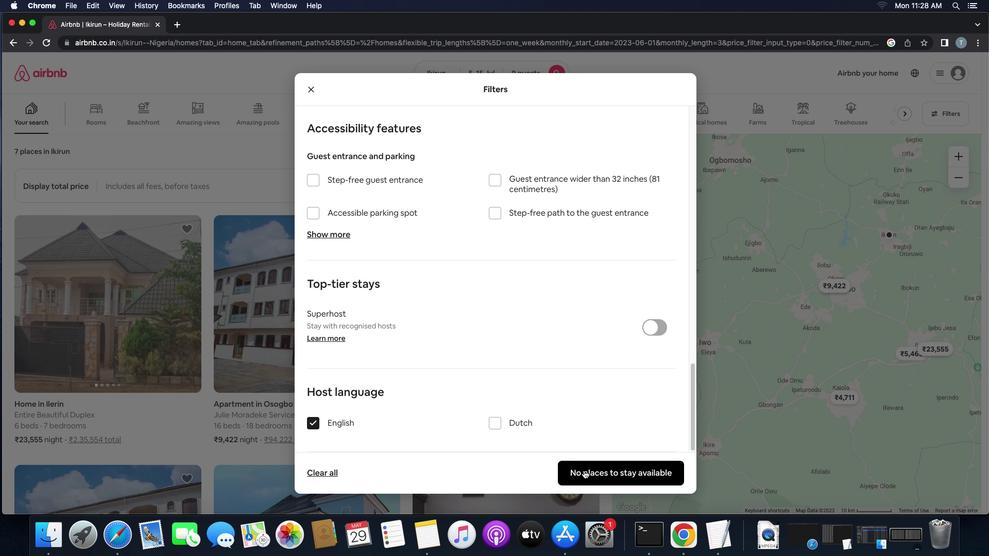 
Action: Mouse pressed left at (584, 470)
Screenshot: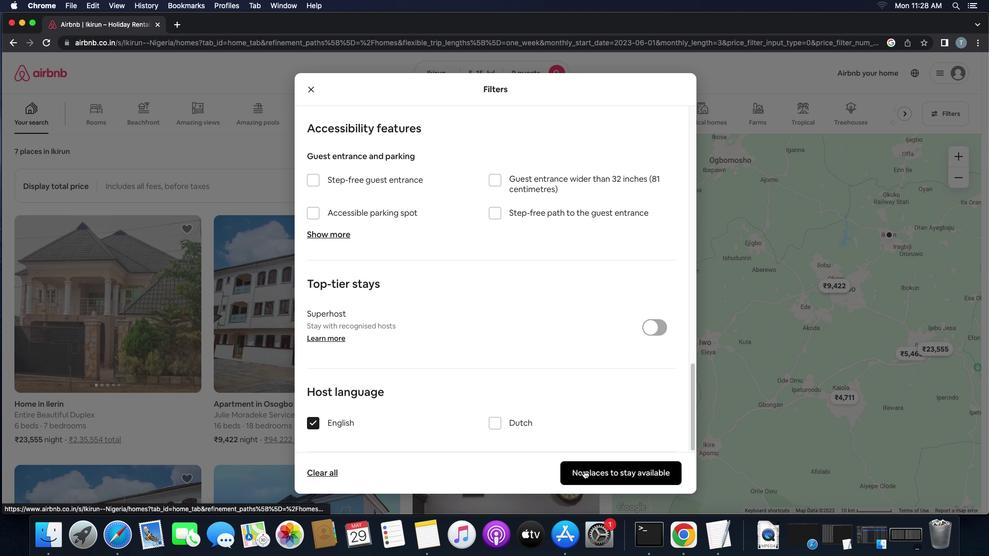 
